 Task: Open Card Revenue Management Review in Board Brand Strategy to Workspace Business Development and add a team member Softage.1@softage.net, a label Purple, a checklist Mindfulness, an attachment from your computer, a color Purple and finally, add a card description 'Research and develop new product features' and a comment 'We should approach this task with a sense of curiosity and a willingness to learn from others, seeking out new perspectives and insights.'. Add a start date 'Jan 05, 1900' with a due date 'Jan 12, 1900'
Action: Mouse moved to (63, 239)
Screenshot: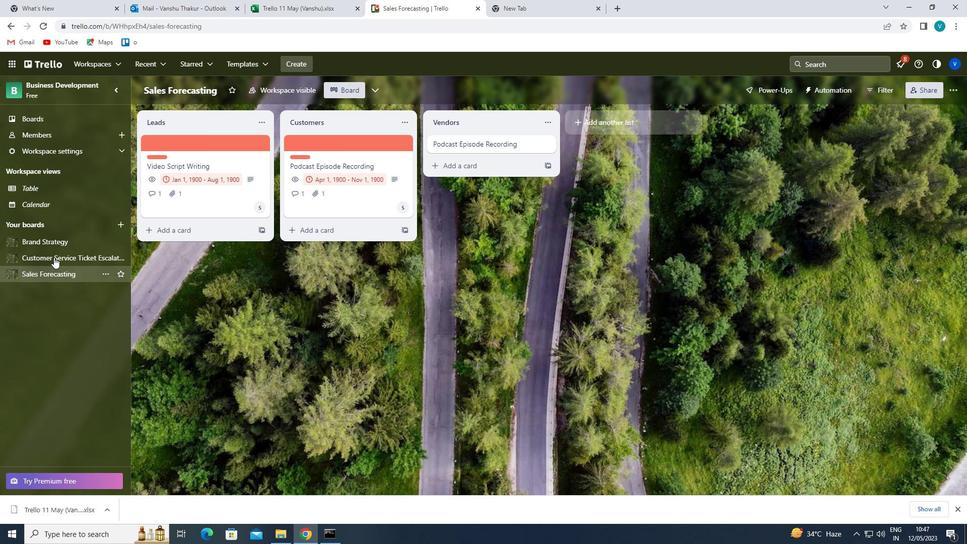 
Action: Mouse pressed left at (63, 239)
Screenshot: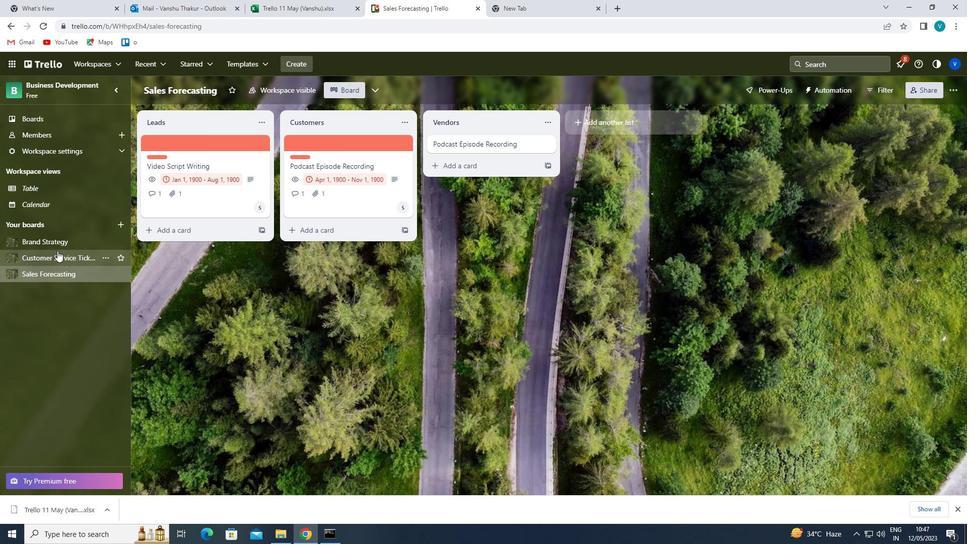 
Action: Mouse moved to (361, 142)
Screenshot: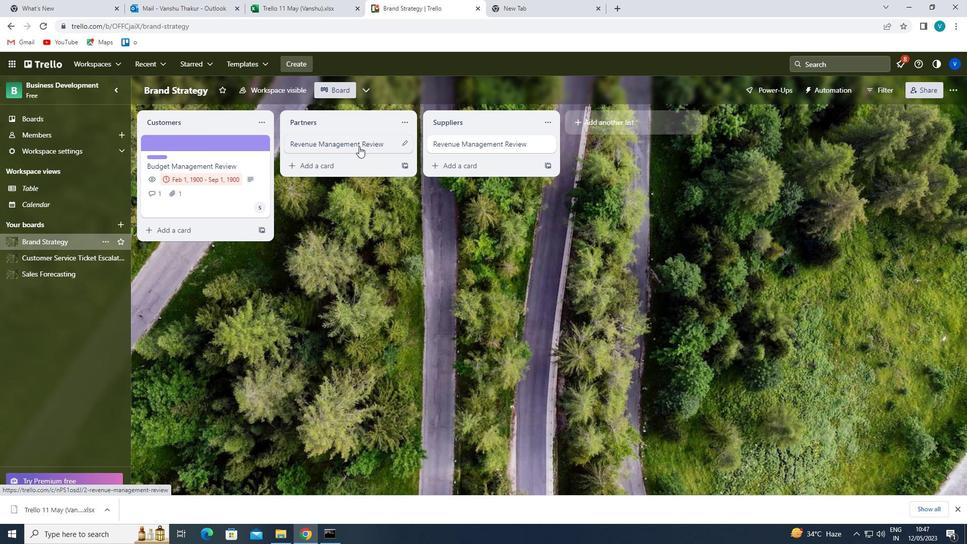 
Action: Mouse pressed left at (361, 142)
Screenshot: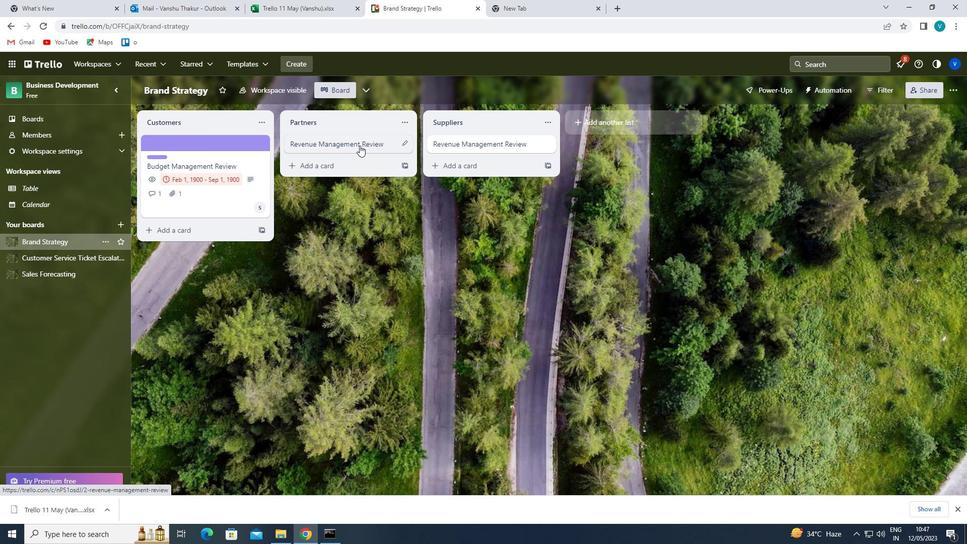 
Action: Mouse moved to (647, 177)
Screenshot: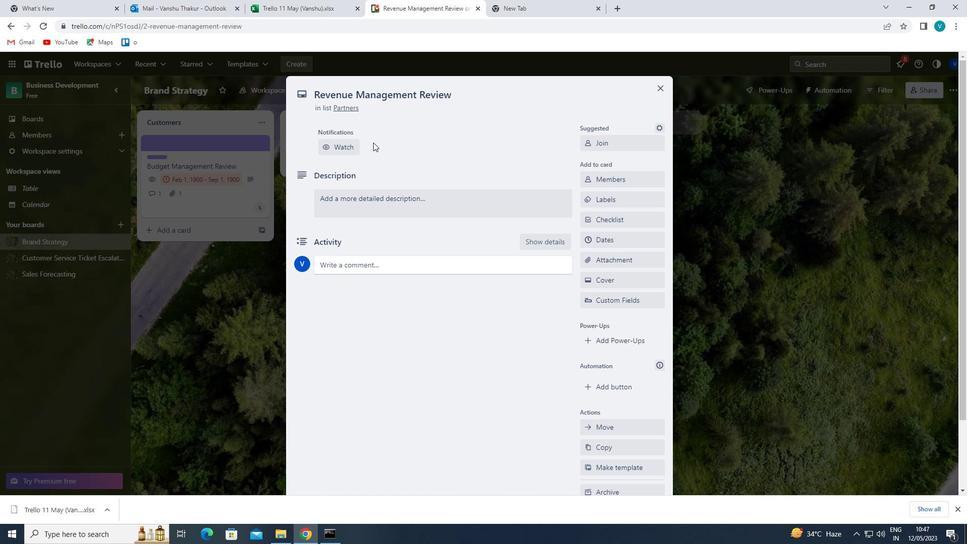
Action: Mouse pressed left at (647, 177)
Screenshot: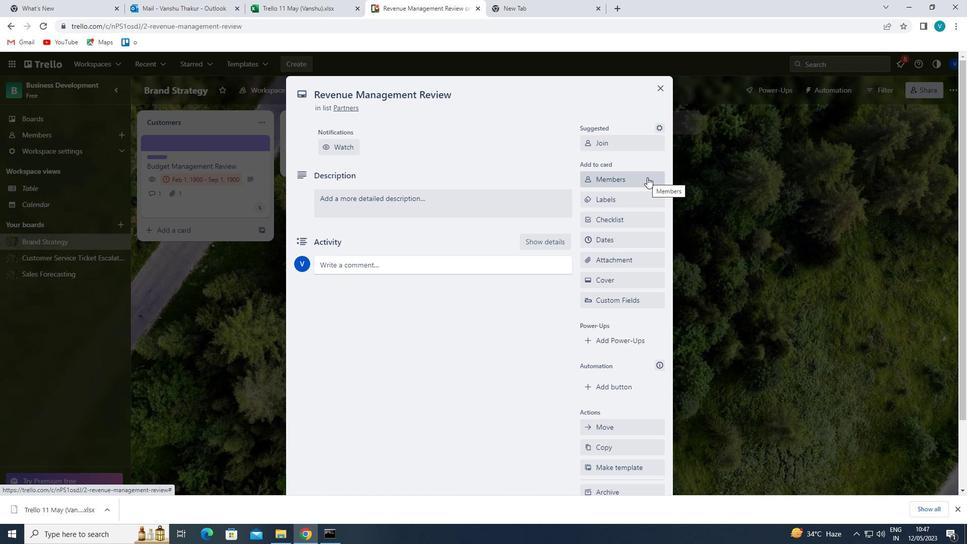 
Action: Key pressed <Key.shift>S
Screenshot: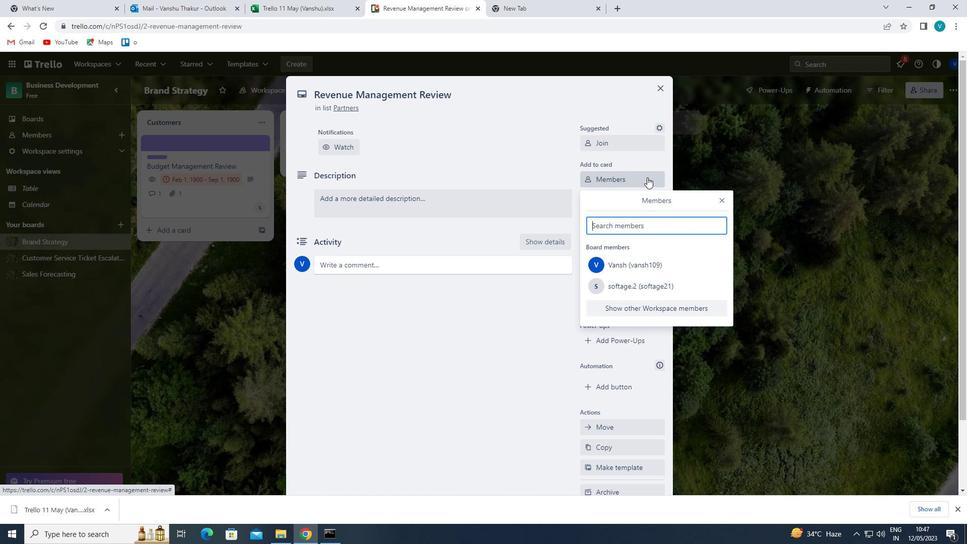 
Action: Mouse moved to (683, 299)
Screenshot: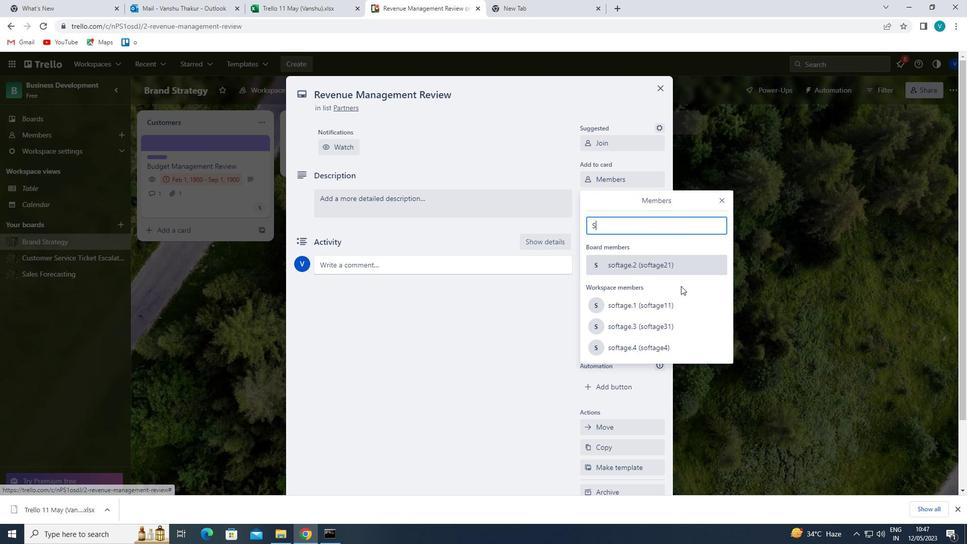 
Action: Mouse pressed left at (683, 299)
Screenshot: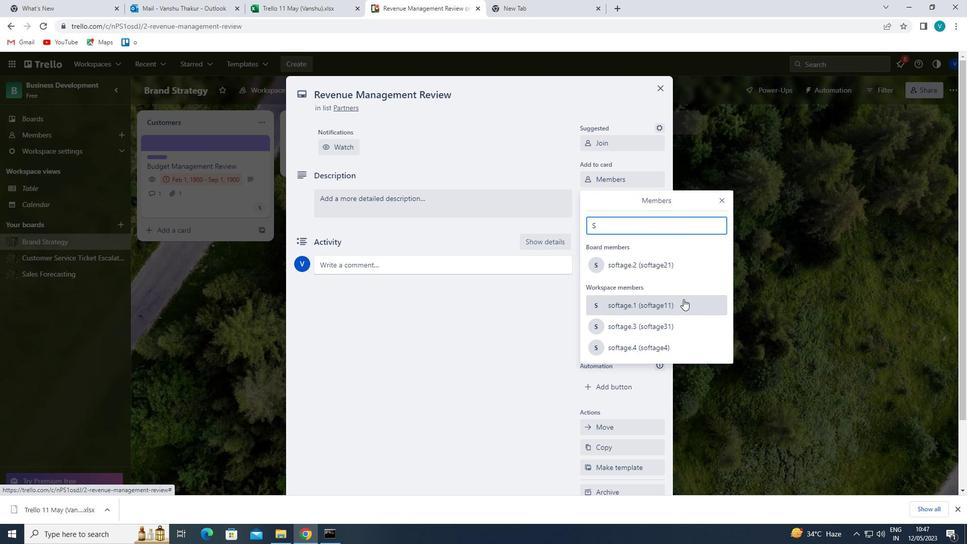 
Action: Mouse moved to (722, 198)
Screenshot: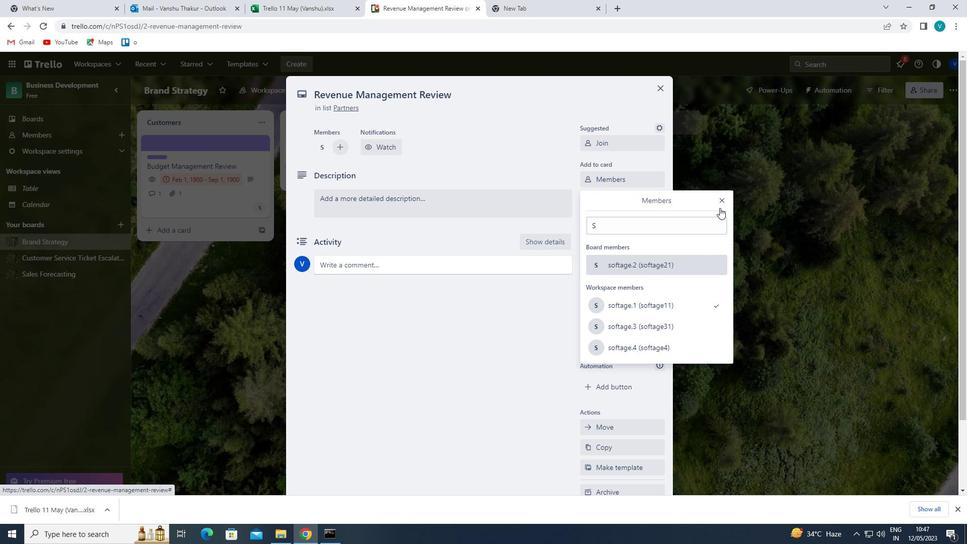 
Action: Mouse pressed left at (722, 198)
Screenshot: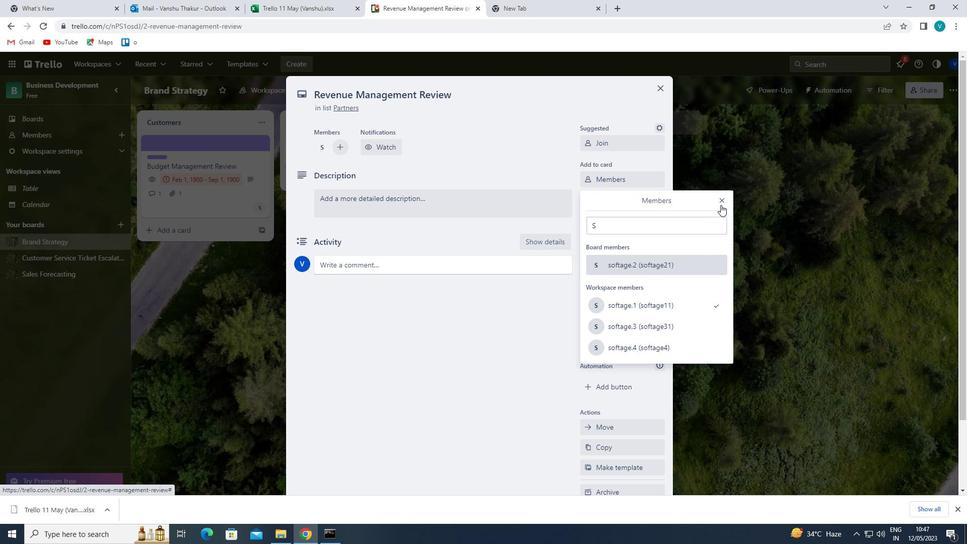 
Action: Mouse moved to (628, 196)
Screenshot: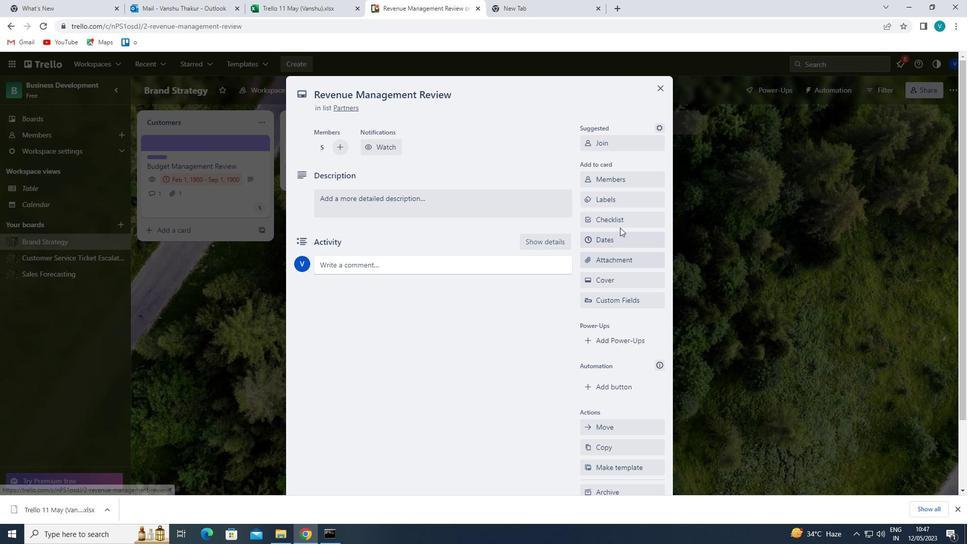 
Action: Mouse pressed left at (628, 196)
Screenshot: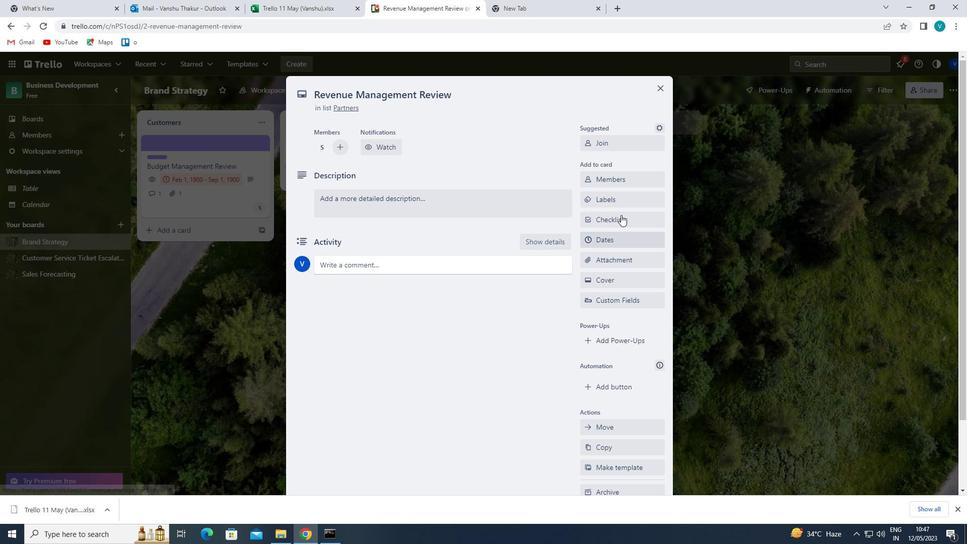 
Action: Mouse moved to (648, 350)
Screenshot: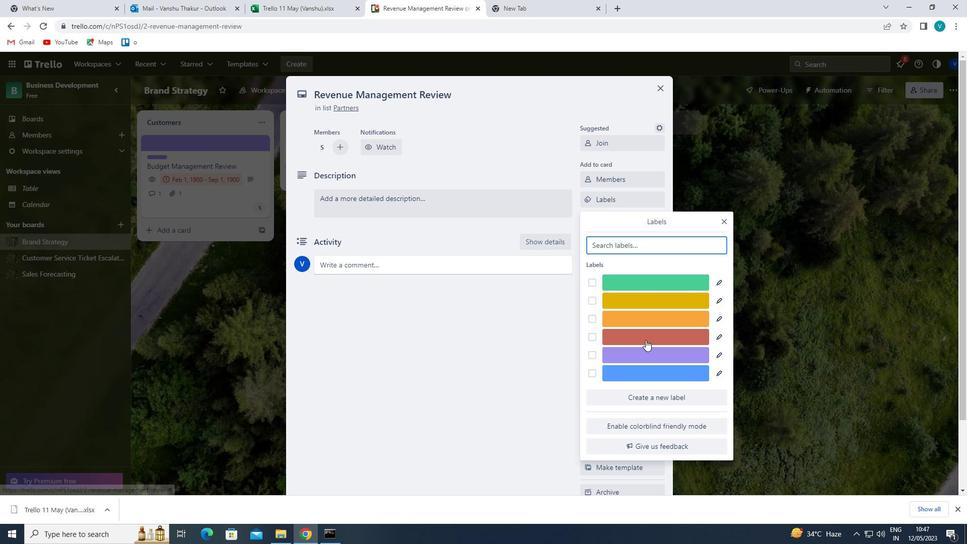 
Action: Mouse pressed left at (648, 350)
Screenshot: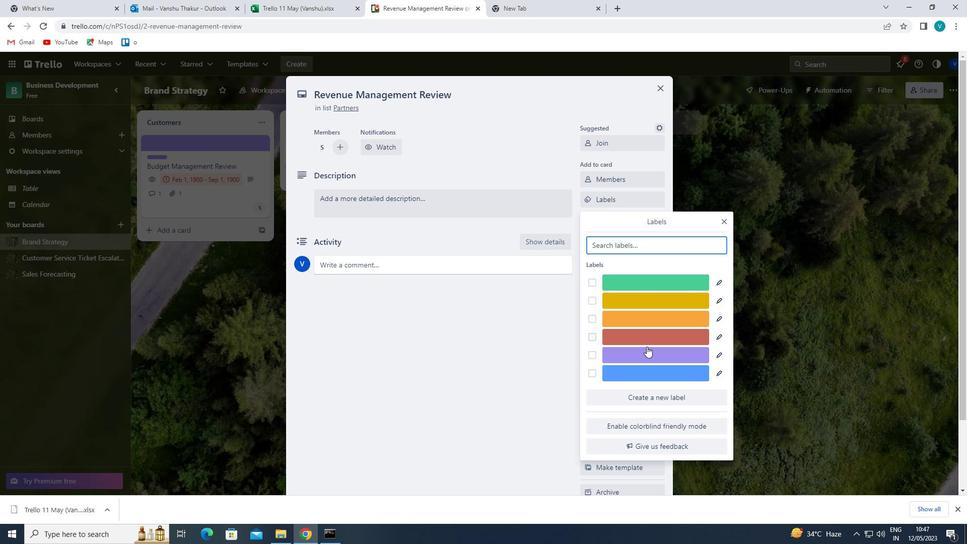 
Action: Mouse moved to (725, 222)
Screenshot: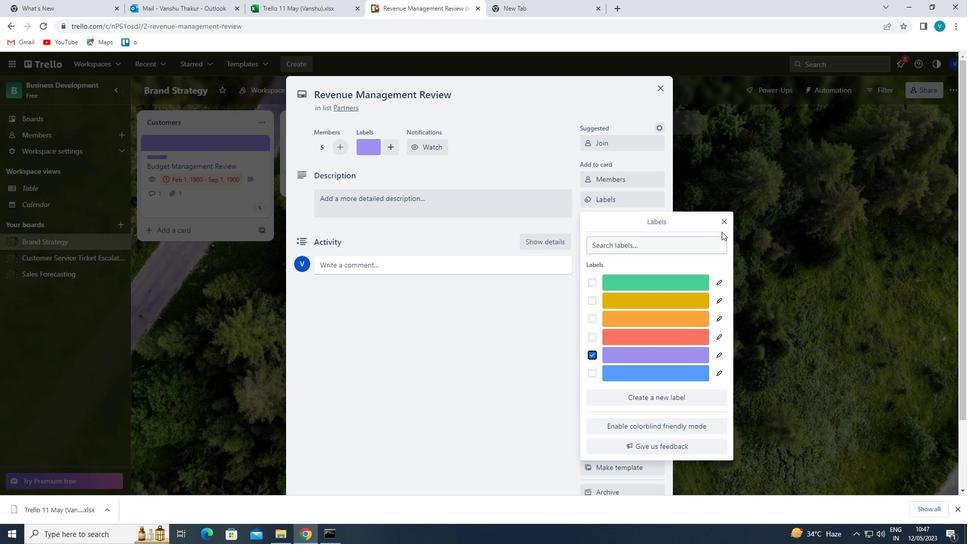 
Action: Mouse pressed left at (725, 222)
Screenshot: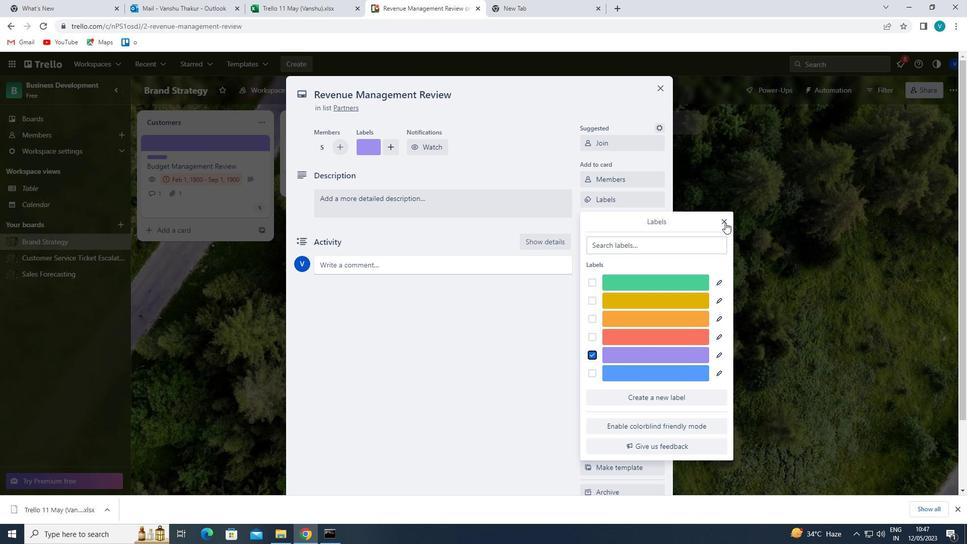 
Action: Mouse moved to (613, 209)
Screenshot: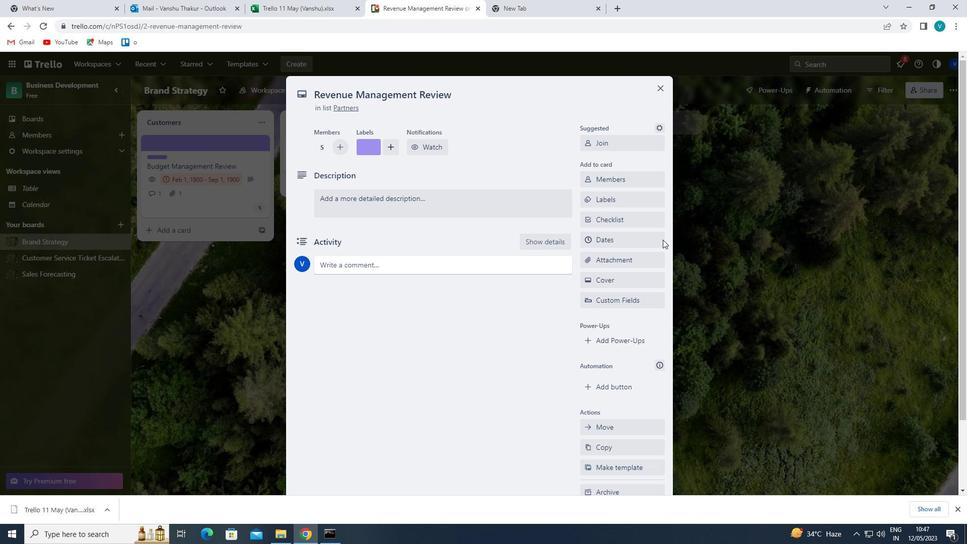 
Action: Mouse pressed left at (613, 209)
Screenshot: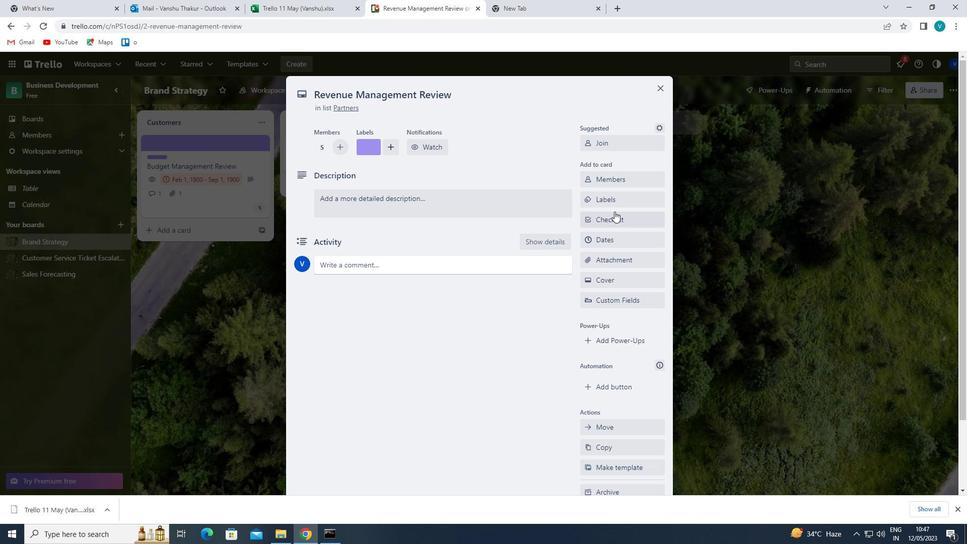 
Action: Mouse moved to (613, 213)
Screenshot: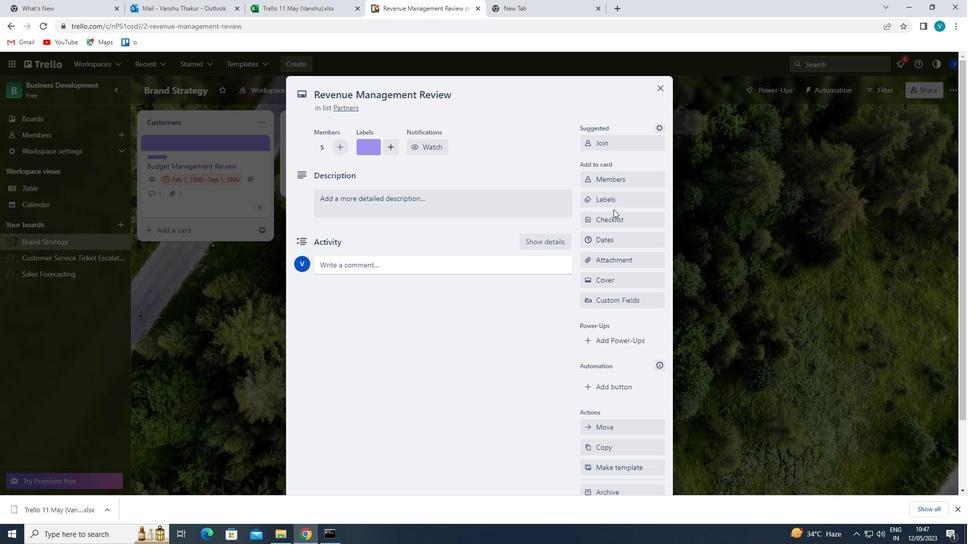 
Action: Mouse pressed left at (613, 213)
Screenshot: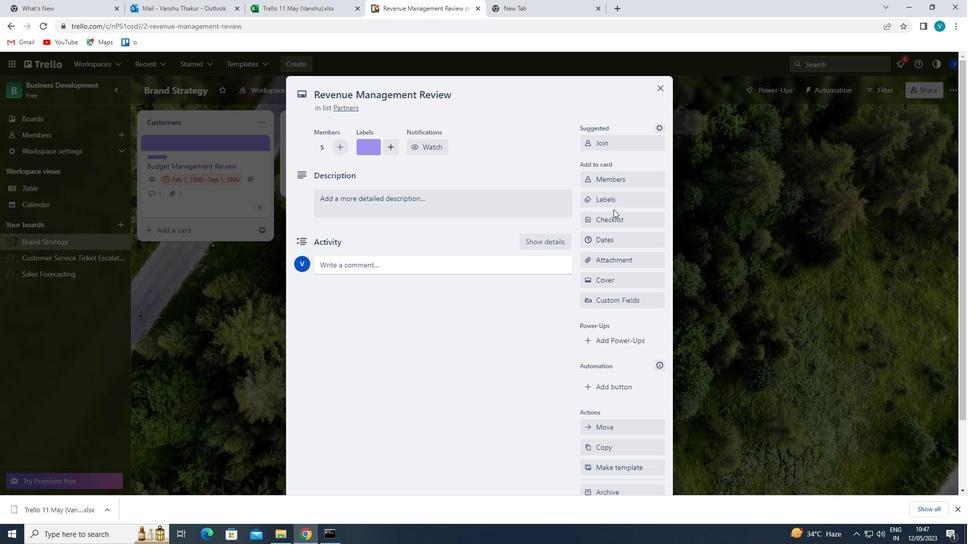 
Action: Key pressed <Key.shift>MINDFU
Screenshot: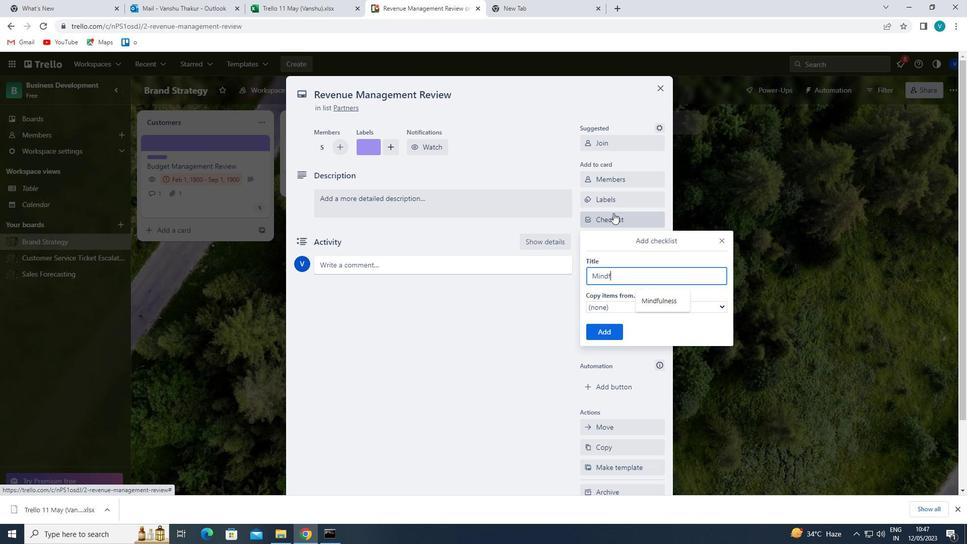 
Action: Mouse moved to (649, 300)
Screenshot: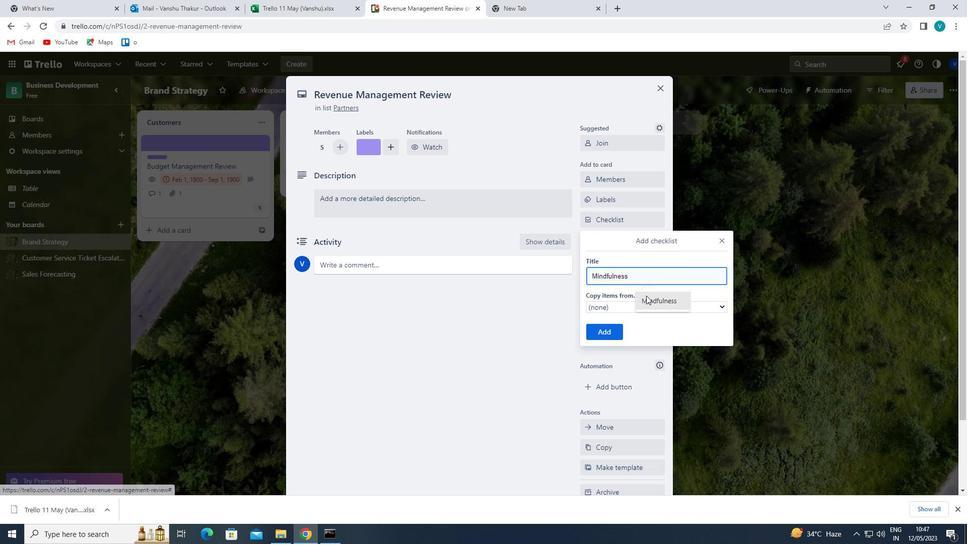 
Action: Mouse pressed left at (649, 300)
Screenshot: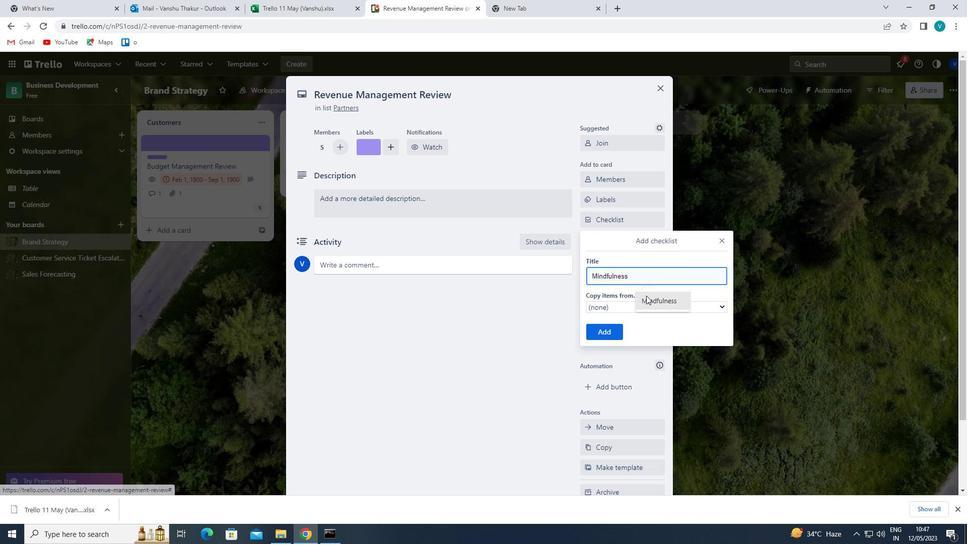 
Action: Mouse moved to (611, 328)
Screenshot: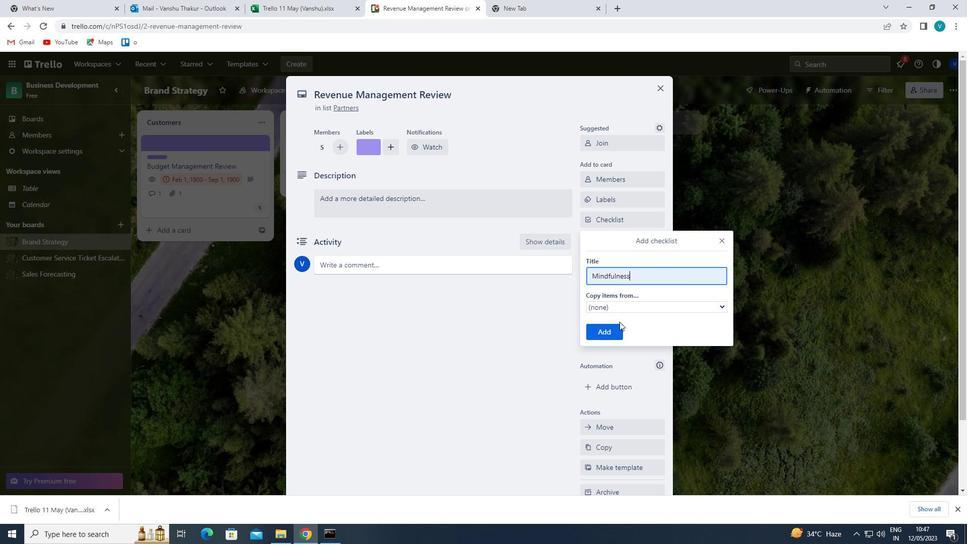 
Action: Mouse pressed left at (611, 328)
Screenshot: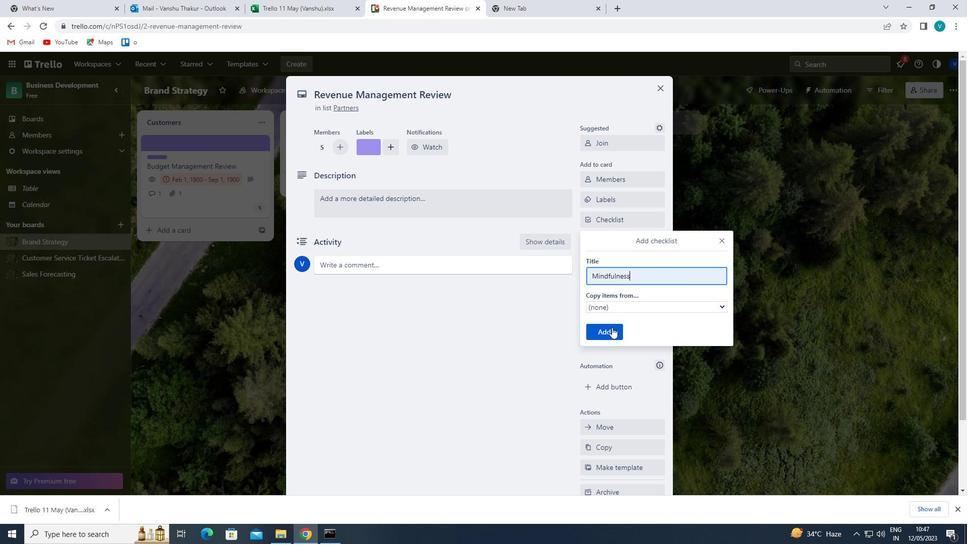 
Action: Mouse moved to (613, 252)
Screenshot: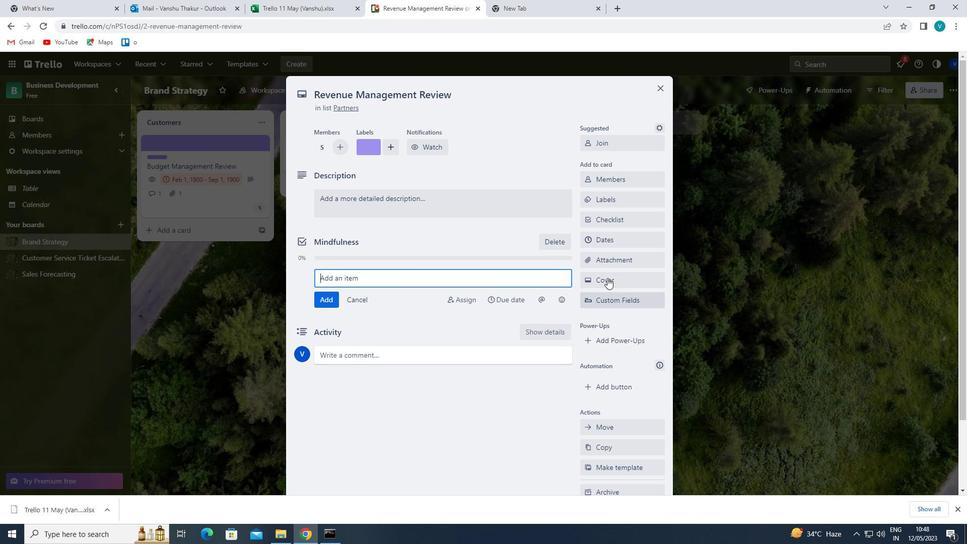 
Action: Mouse pressed left at (613, 252)
Screenshot: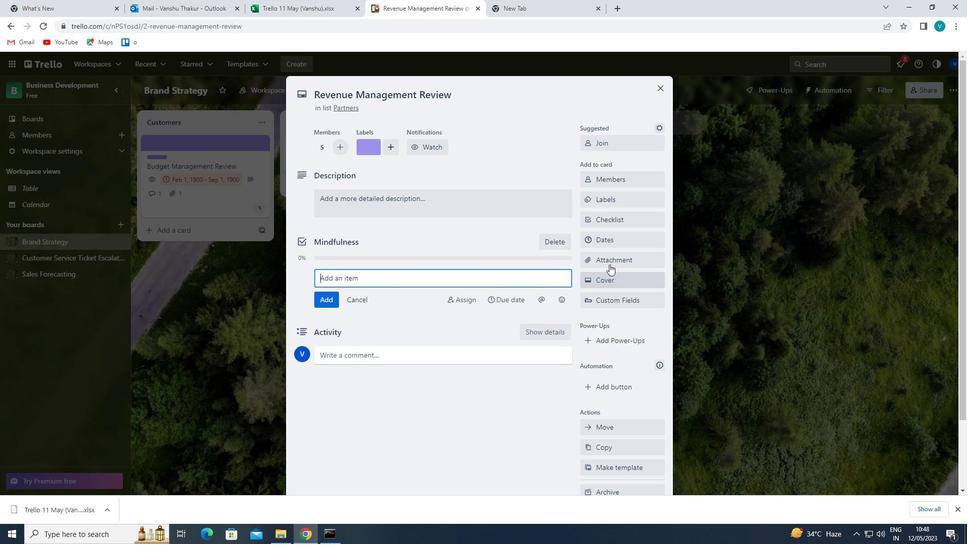 
Action: Mouse moved to (610, 298)
Screenshot: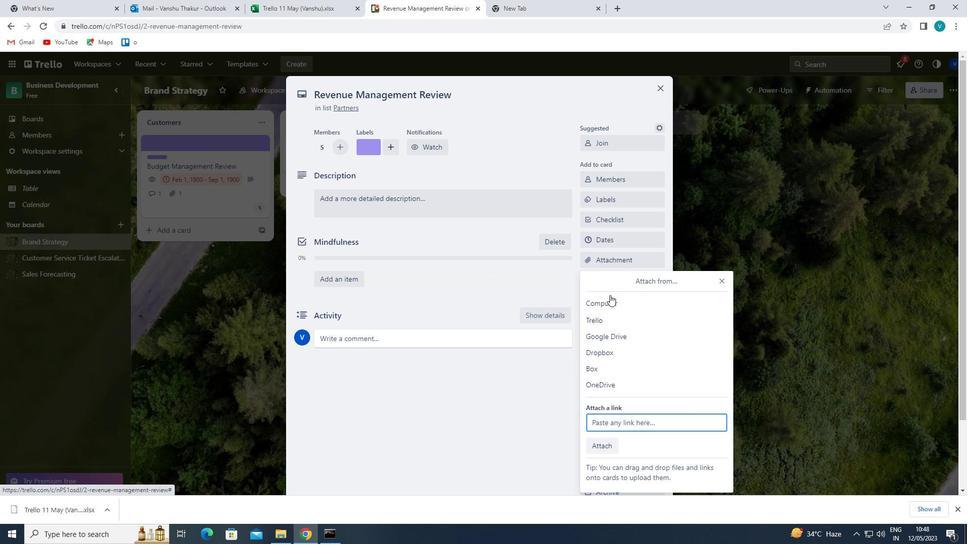 
Action: Mouse pressed left at (610, 298)
Screenshot: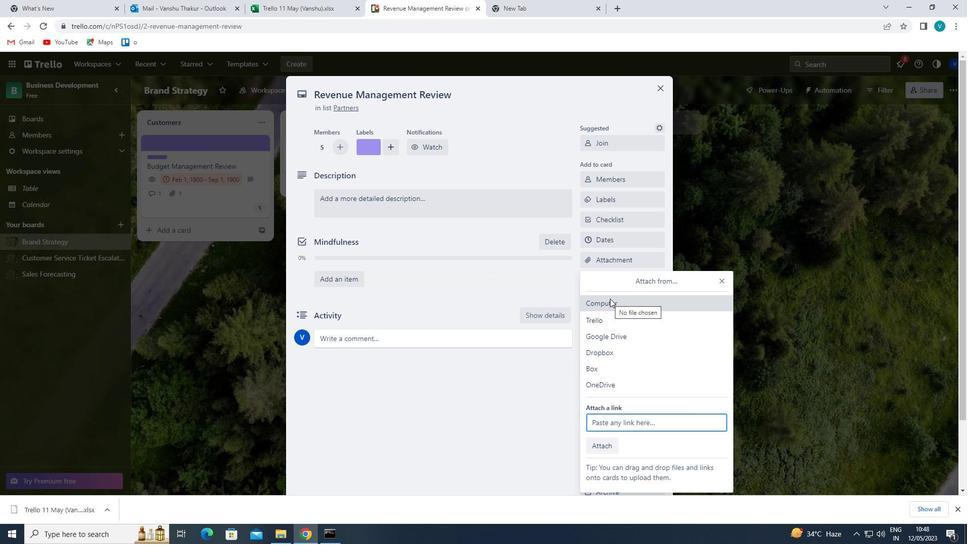 
Action: Mouse moved to (122, 171)
Screenshot: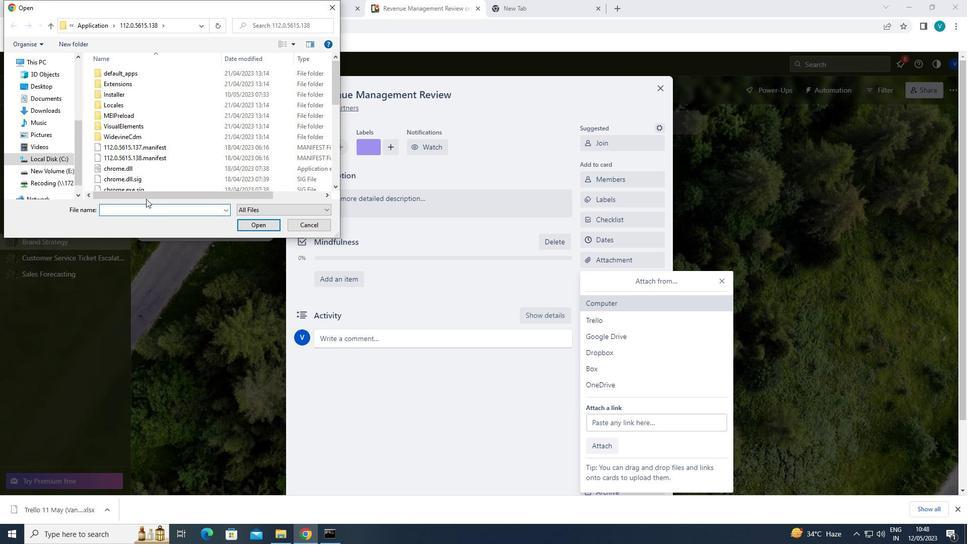 
Action: Mouse pressed left at (122, 171)
Screenshot: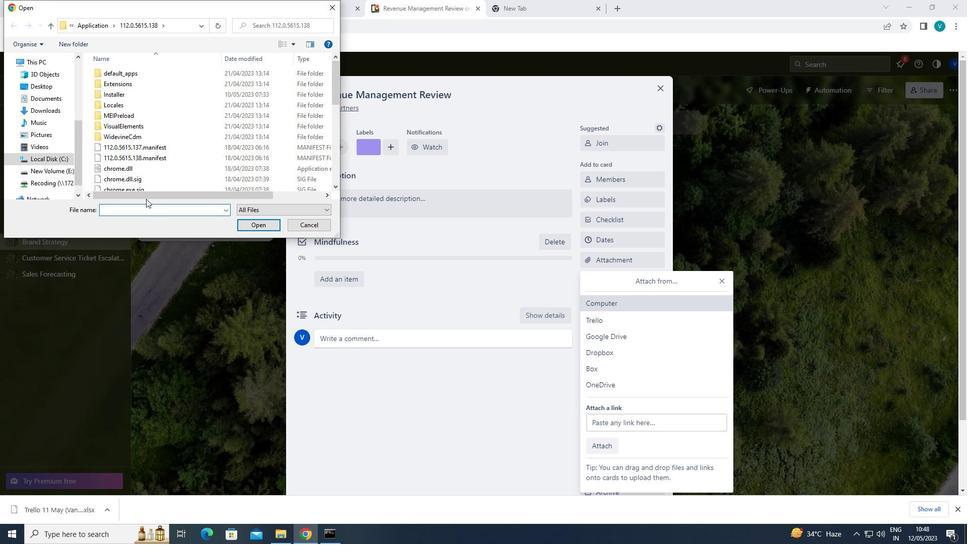 
Action: Mouse moved to (245, 225)
Screenshot: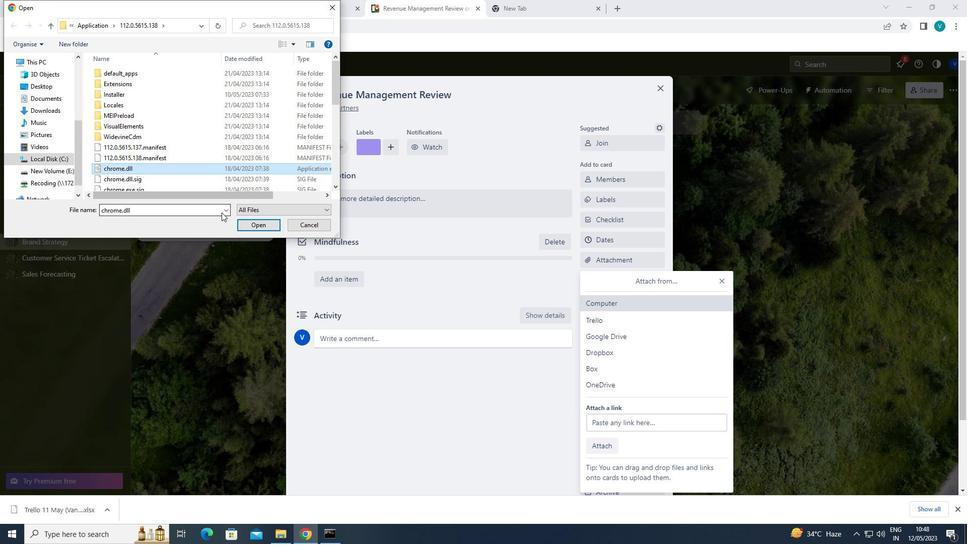 
Action: Mouse pressed left at (245, 225)
Screenshot: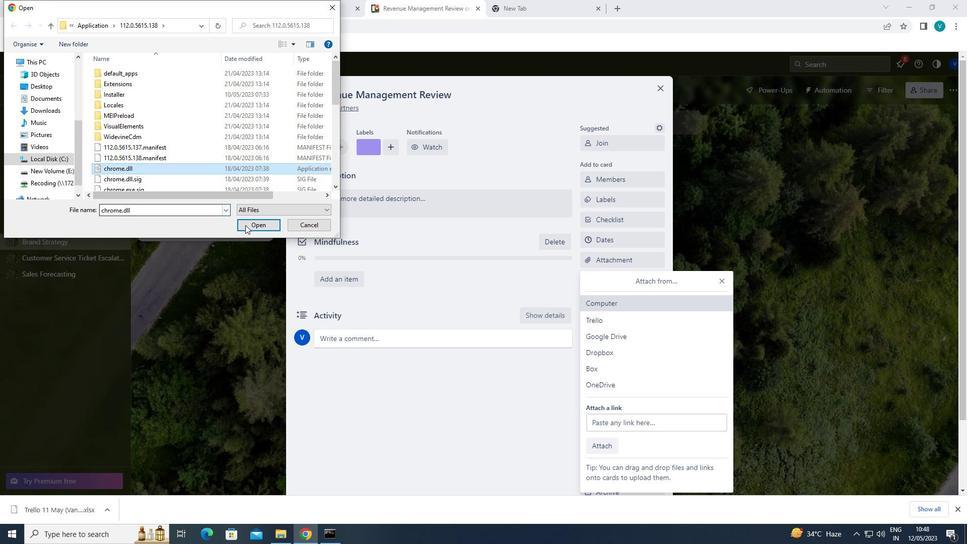
Action: Mouse moved to (719, 208)
Screenshot: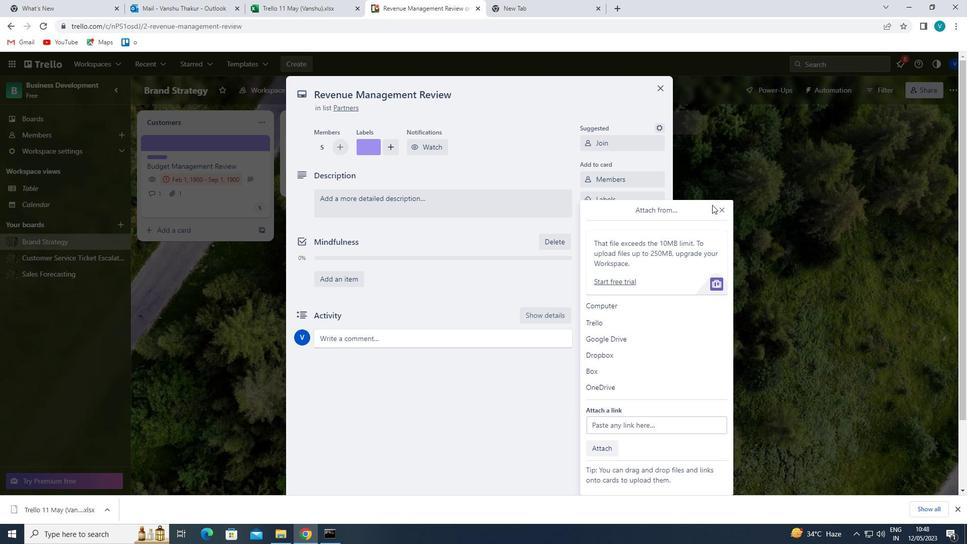 
Action: Mouse pressed left at (719, 208)
Screenshot: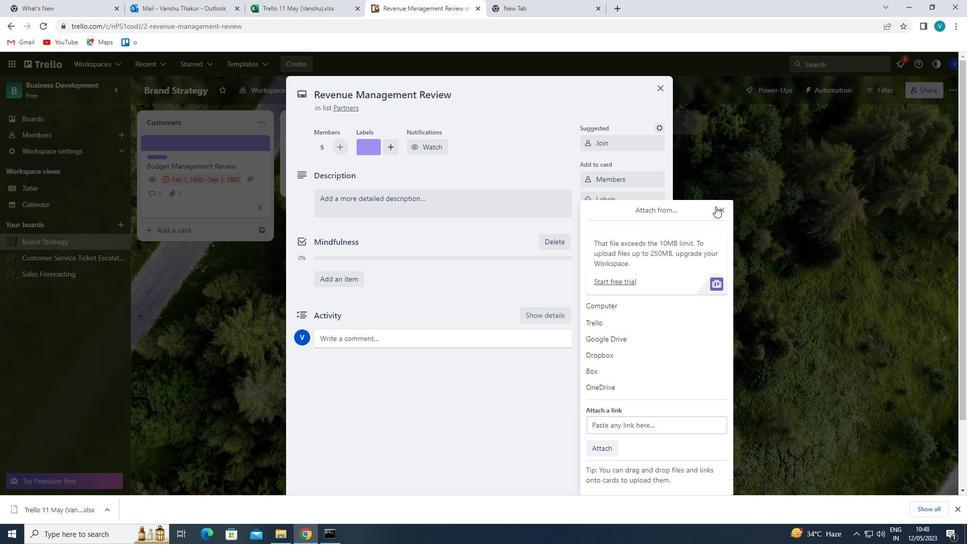 
Action: Mouse moved to (622, 282)
Screenshot: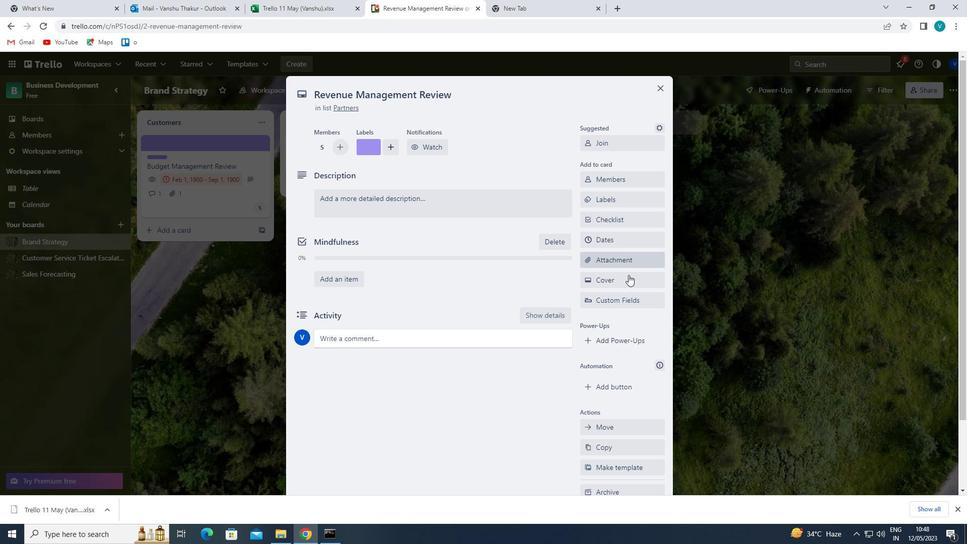 
Action: Mouse pressed left at (622, 282)
Screenshot: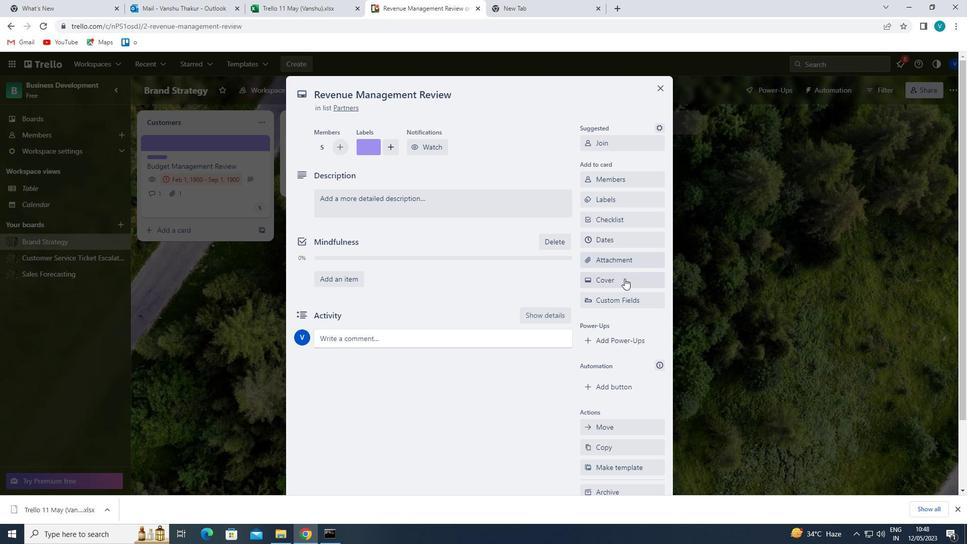 
Action: Mouse moved to (707, 291)
Screenshot: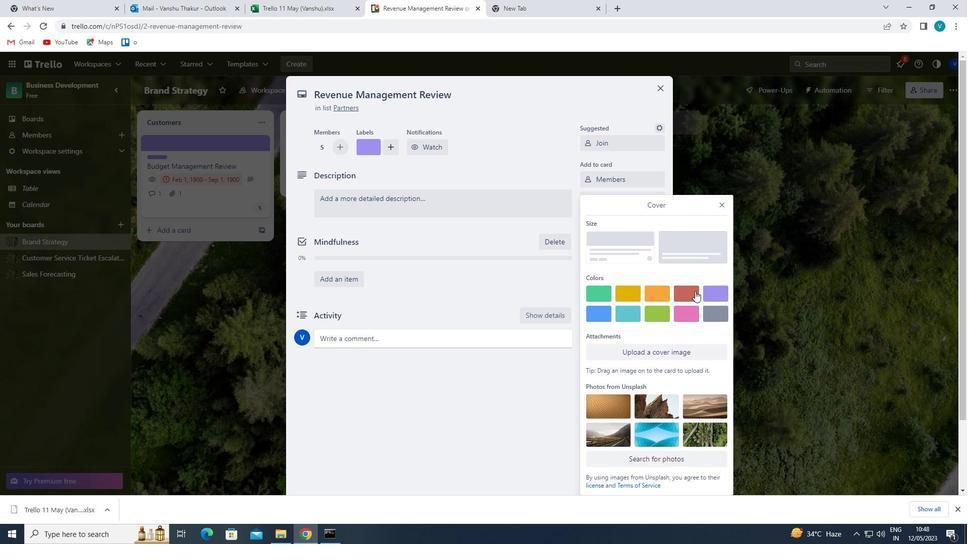 
Action: Mouse pressed left at (707, 291)
Screenshot: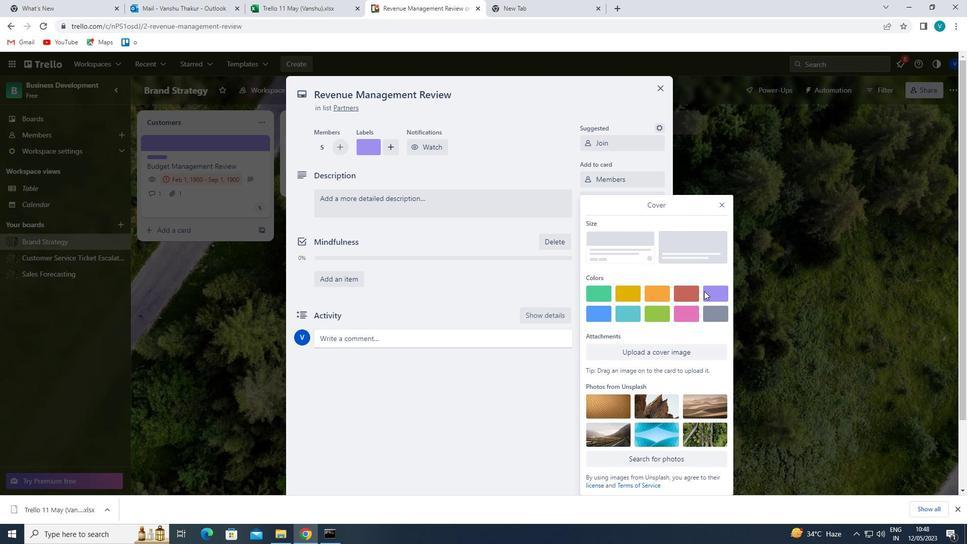 
Action: Mouse moved to (723, 183)
Screenshot: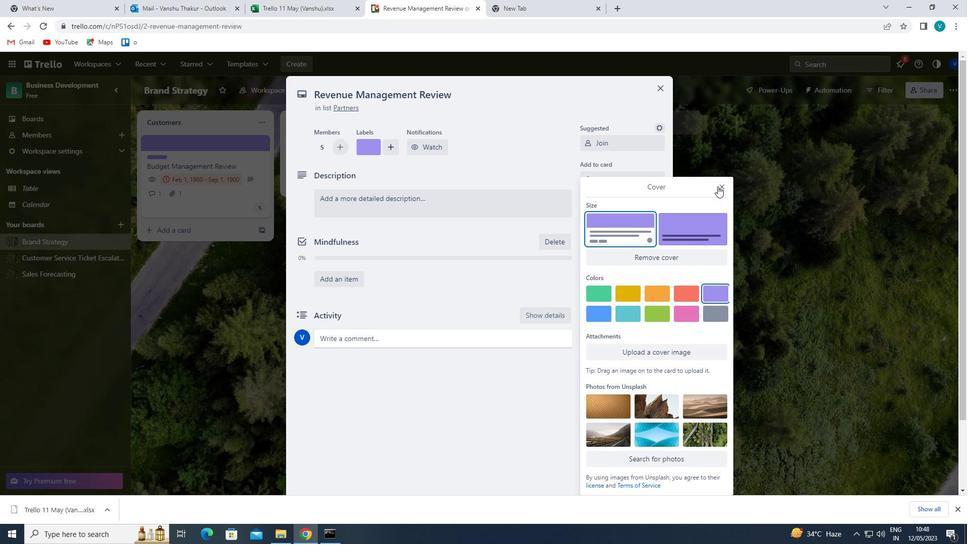 
Action: Mouse pressed left at (723, 183)
Screenshot: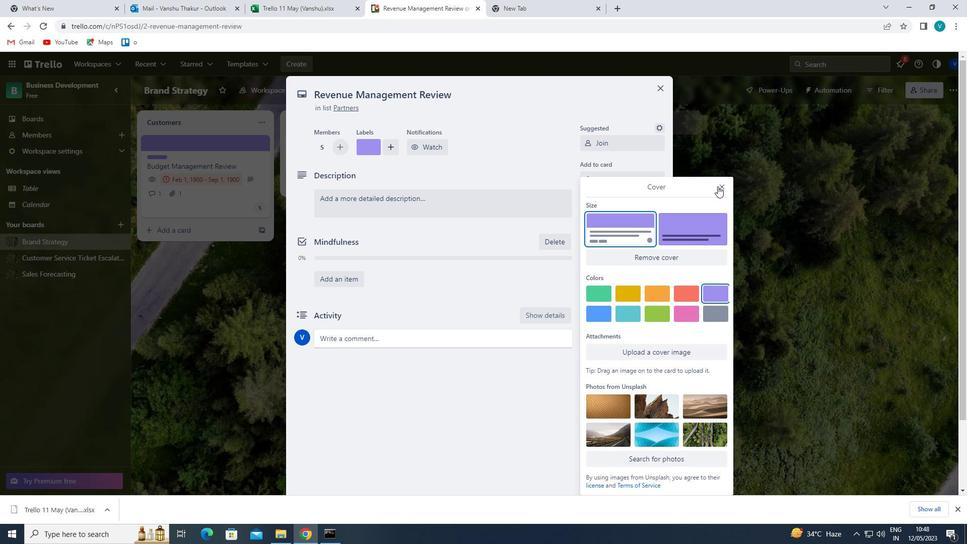 
Action: Mouse moved to (438, 247)
Screenshot: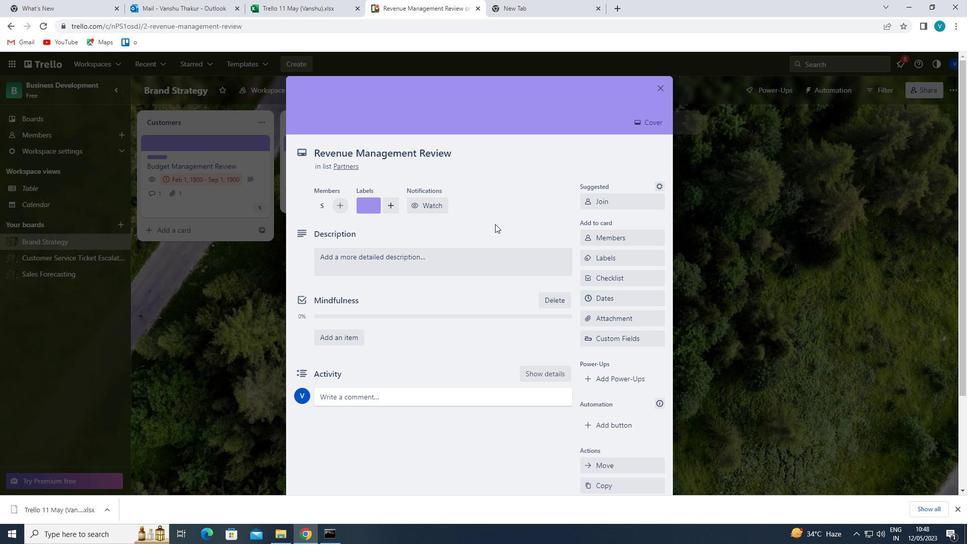 
Action: Mouse pressed left at (438, 247)
Screenshot: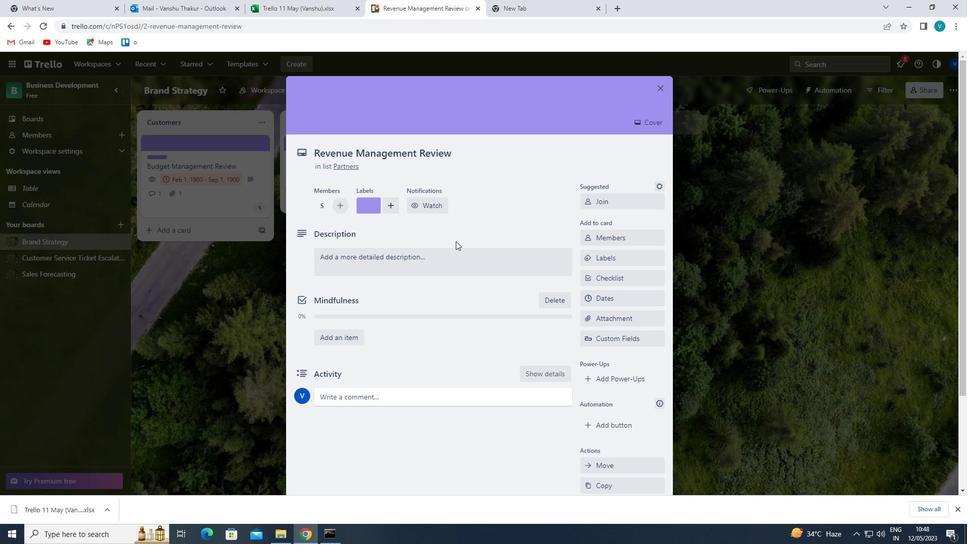 
Action: Key pressed '<Key.shift>RESEARCH<Key.space>AND<Key.space>DEVELOP<Key.space>NEW<Key.space>PRODUCT<Key.space>FEATURES'
Screenshot: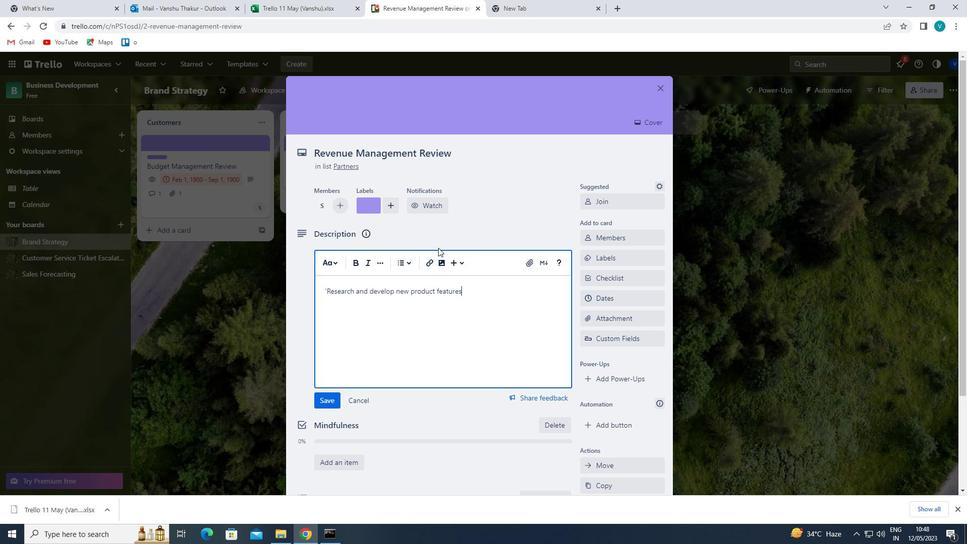 
Action: Mouse moved to (328, 398)
Screenshot: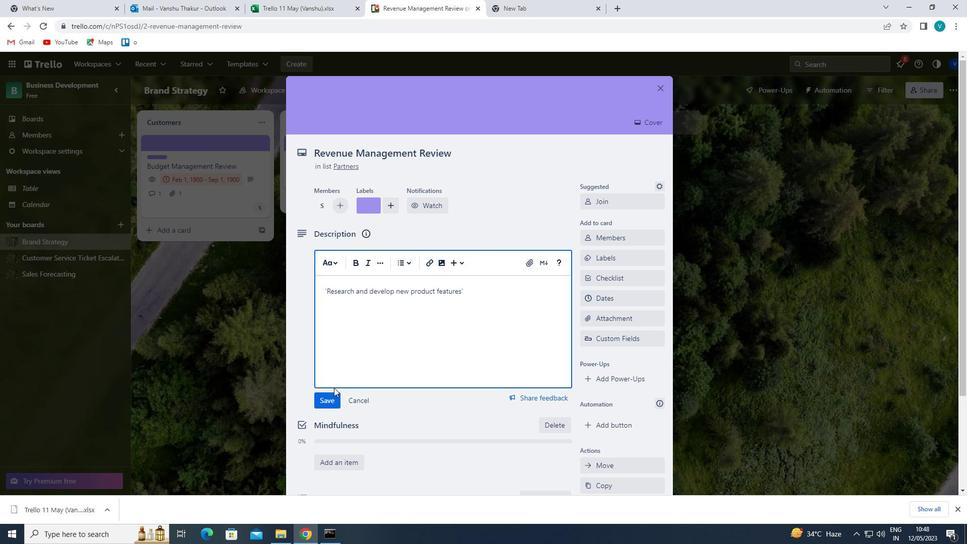 
Action: Mouse pressed left at (328, 398)
Screenshot: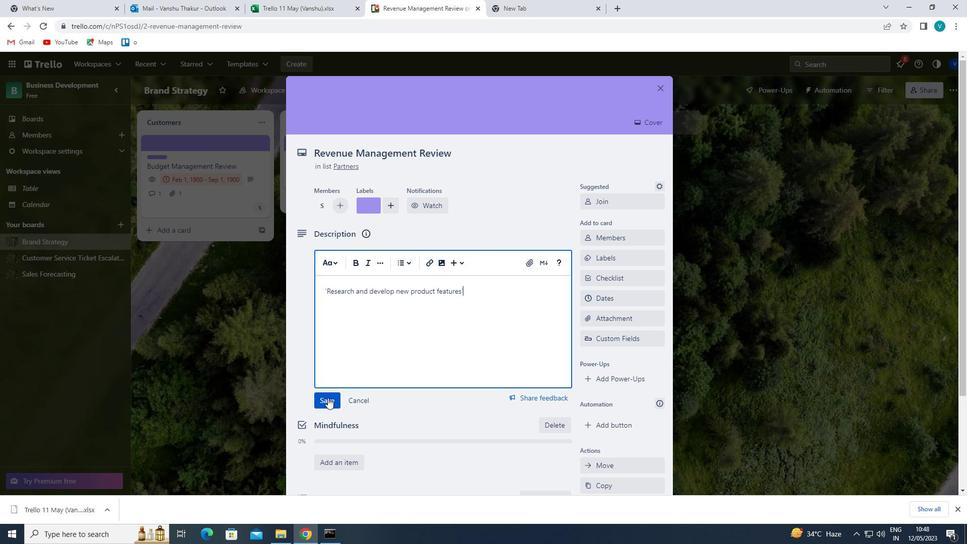 
Action: Mouse scrolled (328, 397) with delta (0, 0)
Screenshot: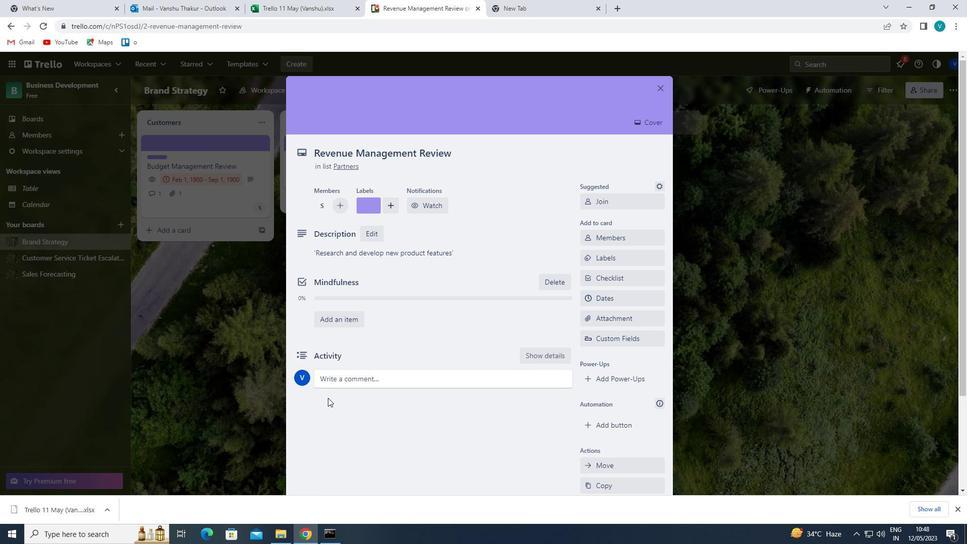 
Action: Mouse scrolled (328, 397) with delta (0, 0)
Screenshot: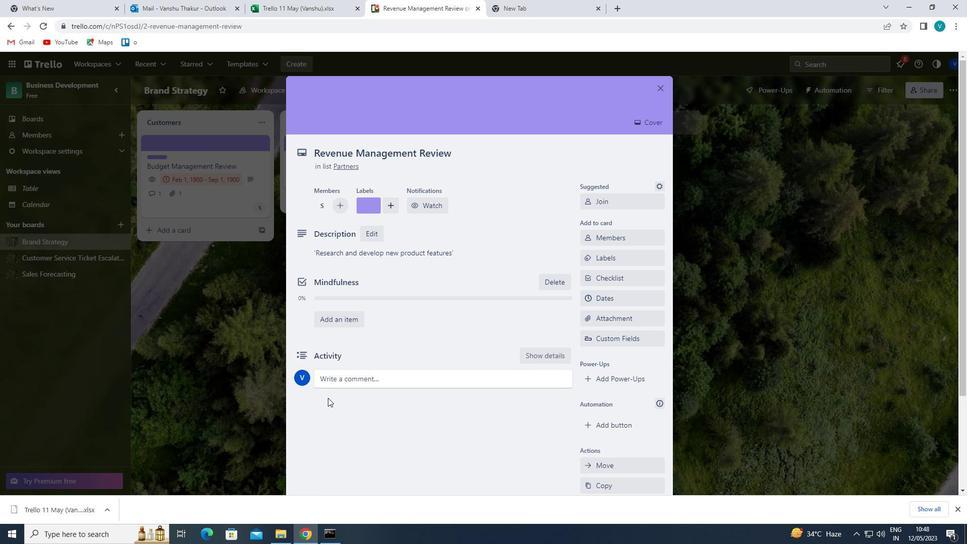 
Action: Mouse moved to (376, 283)
Screenshot: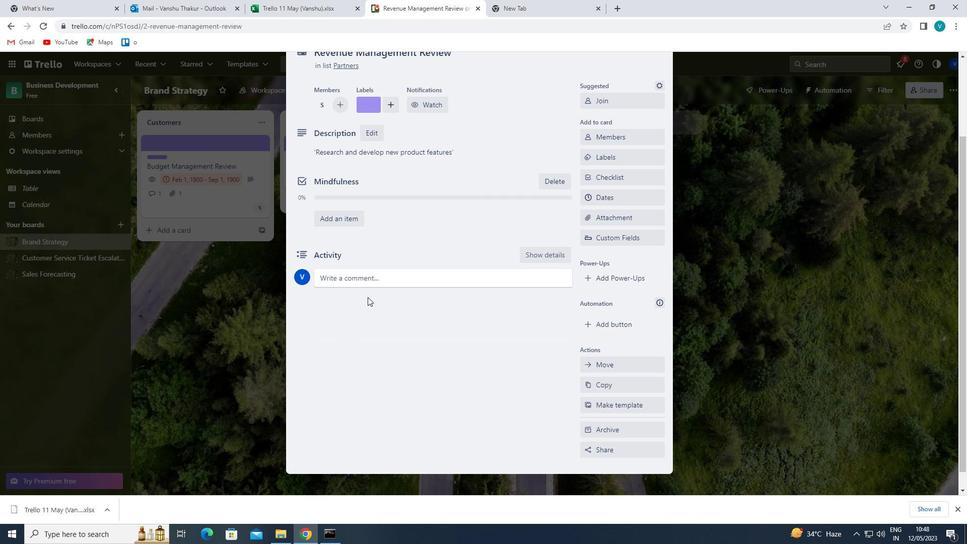 
Action: Mouse pressed left at (376, 283)
Screenshot: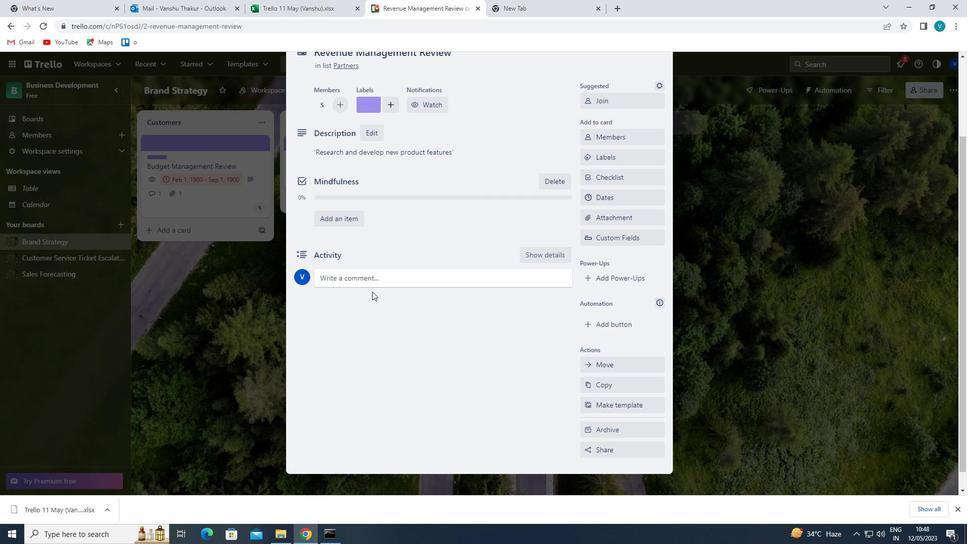 
Action: Key pressed '<Key.shift>WE<Key.space>SHOULD<Key.space>APPROACH<Key.space>THIS<Key.space>TASK<Key.space>WITH<Key.space>A<Key.space>SENSE<Key.space>OF<Key.space>CURIOSITY<Key.space>AND<Key.space>A<Key.space>WILLINGNESS<Key.space>TO<Key.space>LEARN<Key.space>FROM<Key.space>OTHERS,<Key.space>SEEKING<Key.space>OUT<Key.space>NEW<Key.space>PERSPECTIVES<Key.space>AND<Key.space>INSIGHTS.'
Screenshot: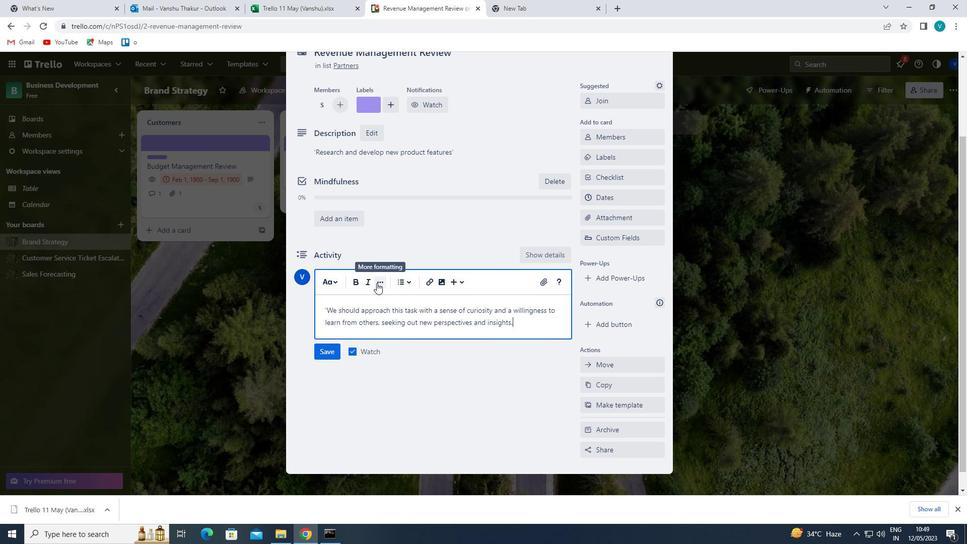 
Action: Mouse moved to (328, 350)
Screenshot: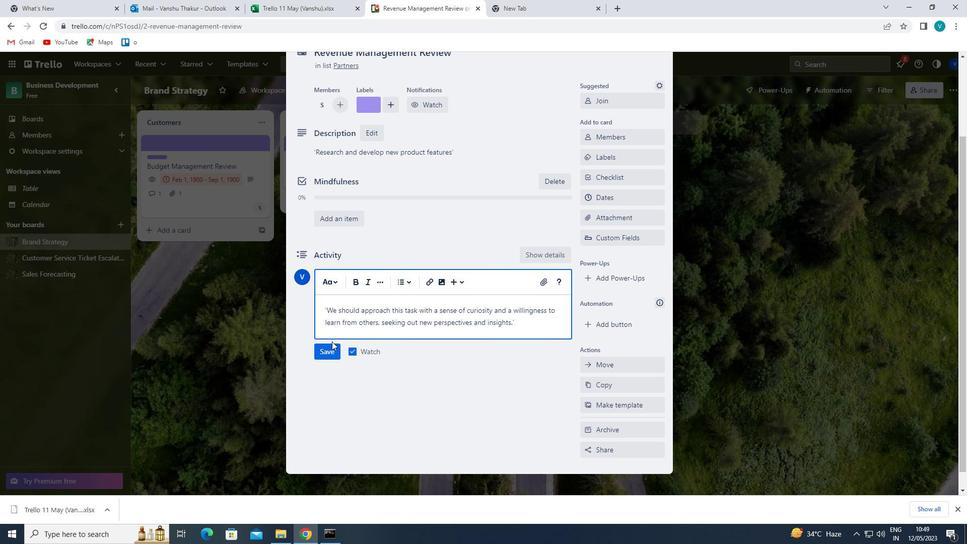 
Action: Mouse pressed left at (328, 350)
Screenshot: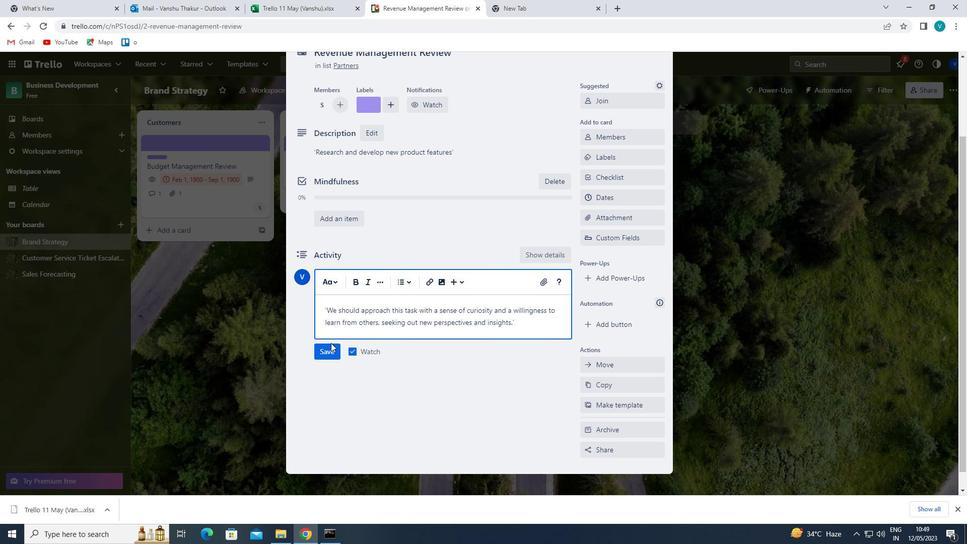 
Action: Mouse moved to (644, 207)
Screenshot: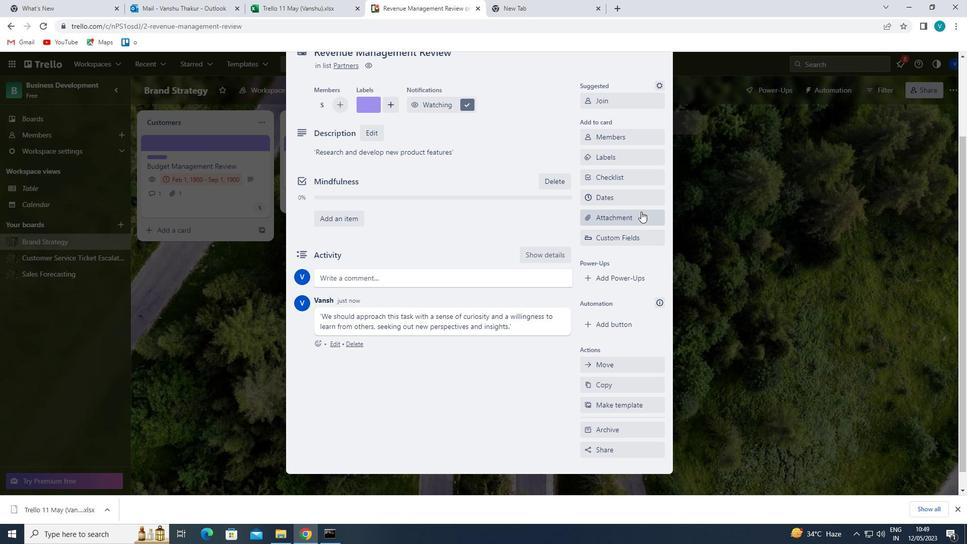 
Action: Mouse pressed left at (644, 207)
Screenshot: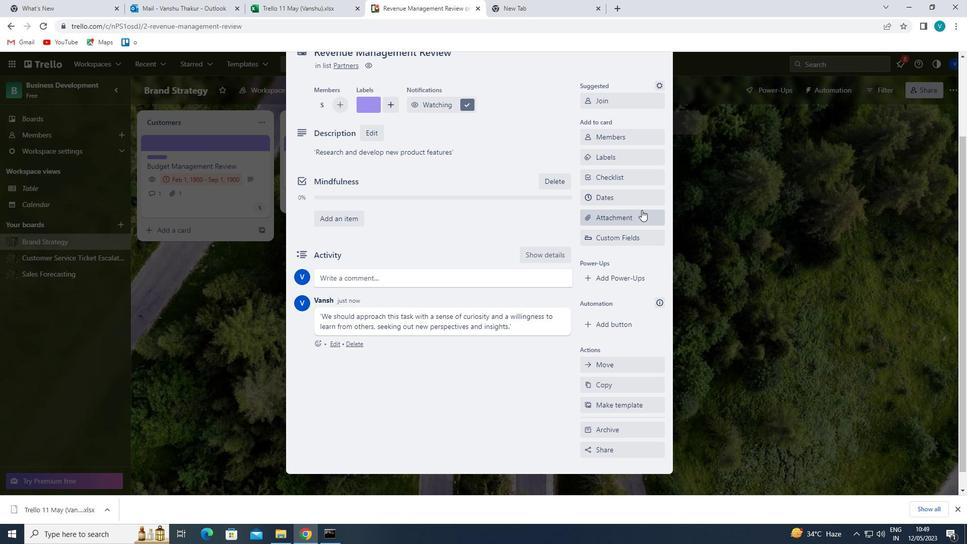 
Action: Mouse moved to (650, 201)
Screenshot: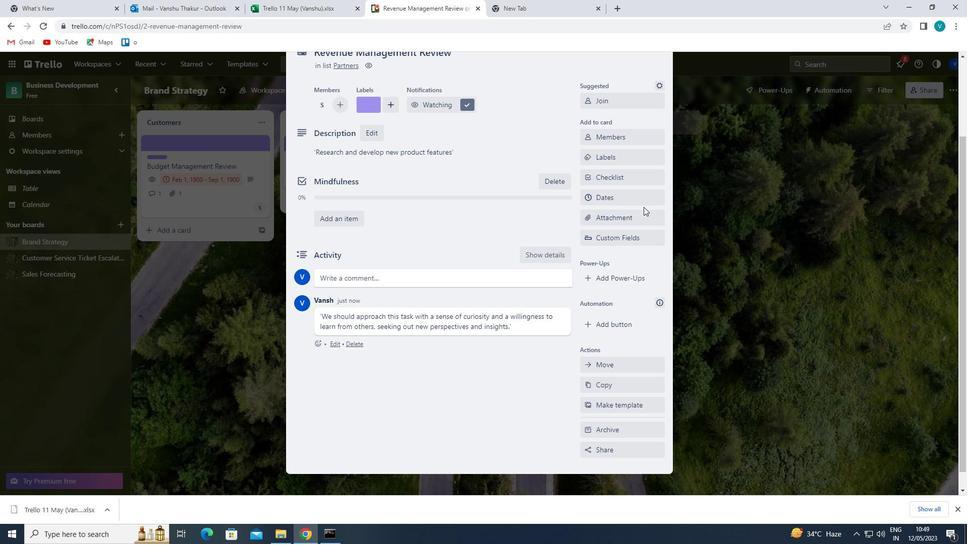 
Action: Mouse pressed left at (650, 201)
Screenshot: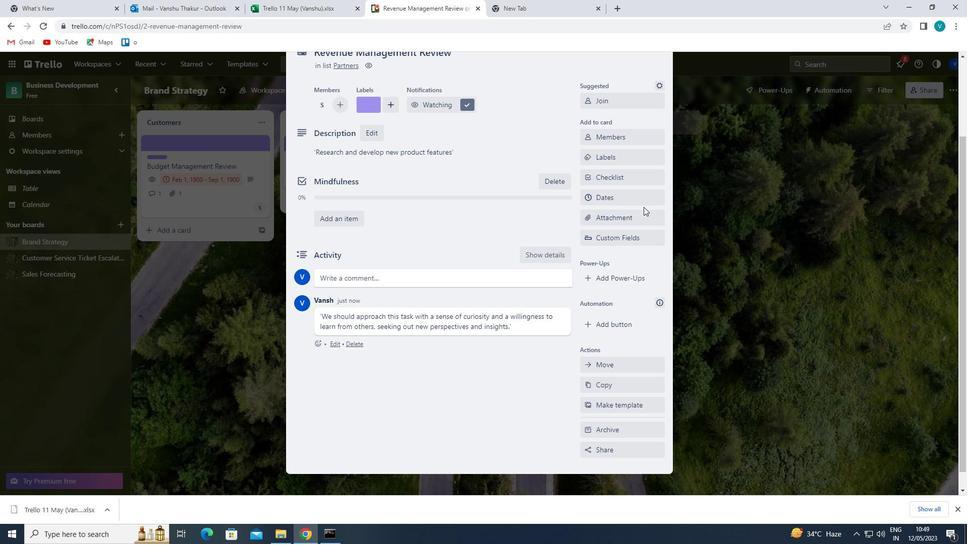 
Action: Mouse moved to (593, 275)
Screenshot: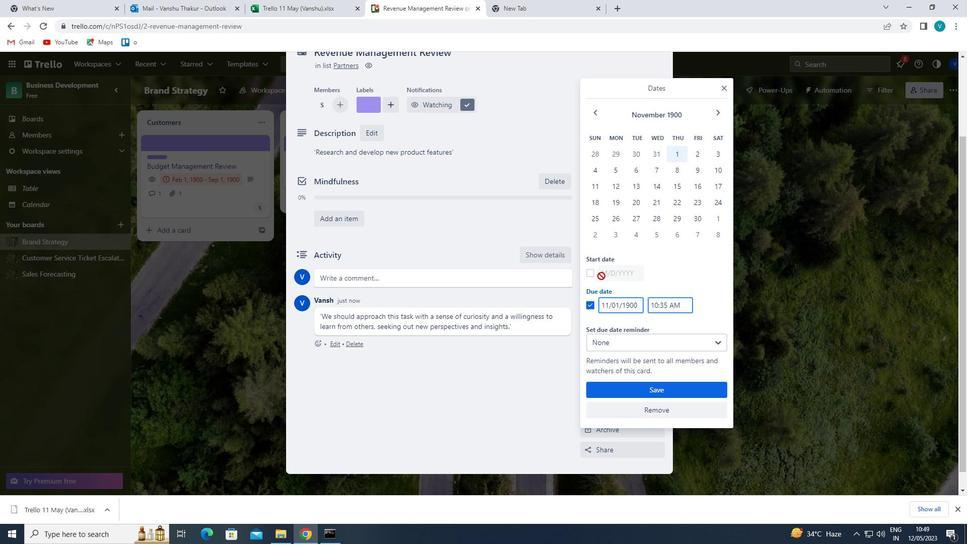 
Action: Mouse pressed left at (593, 275)
Screenshot: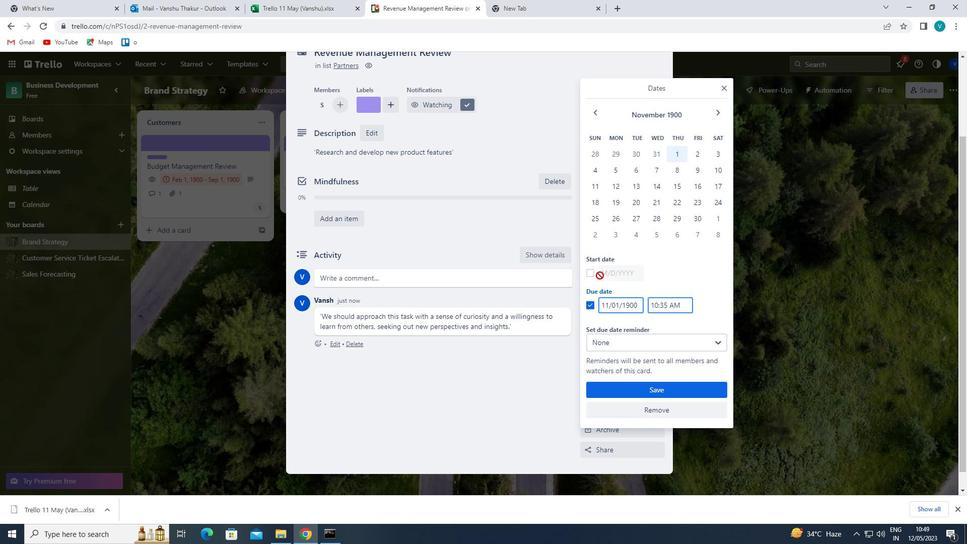 
Action: Mouse moved to (608, 273)
Screenshot: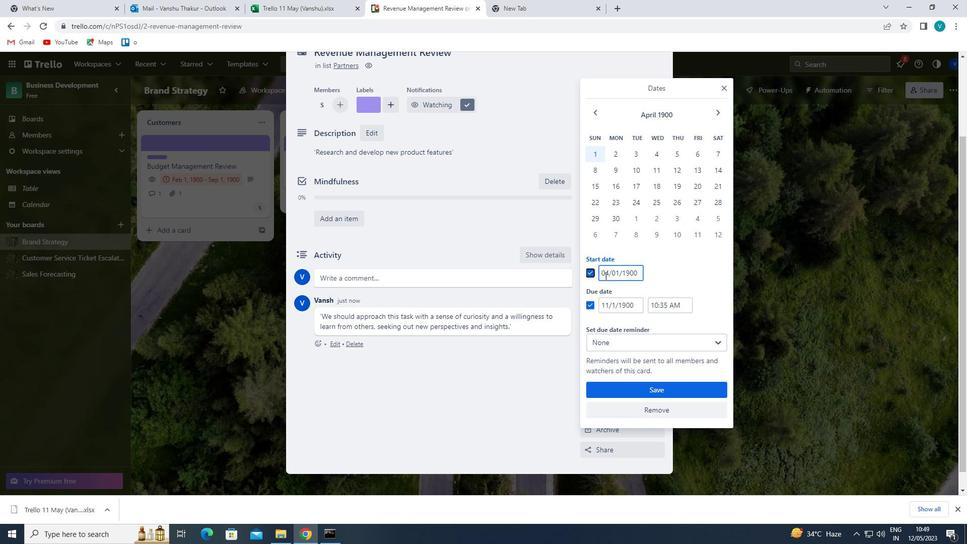 
Action: Mouse pressed left at (608, 273)
Screenshot: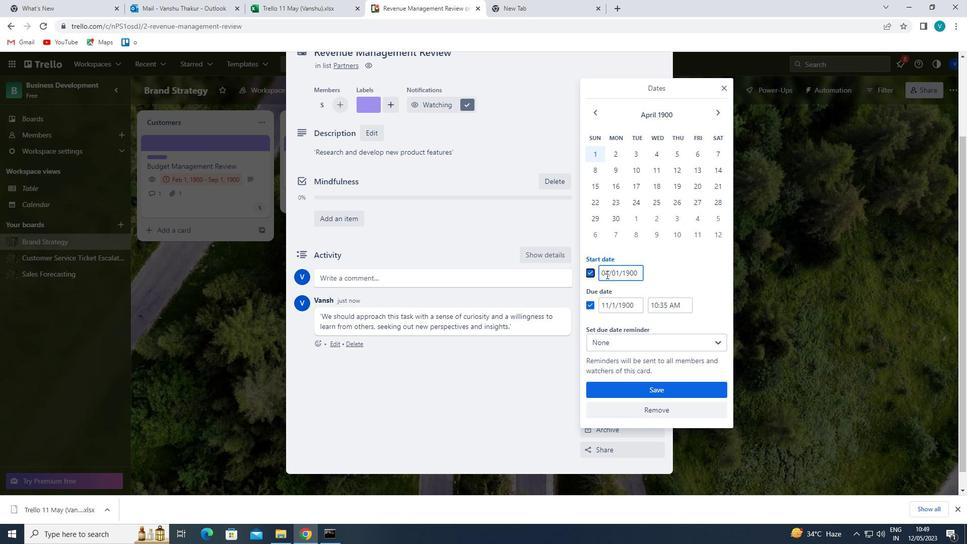 
Action: Mouse moved to (605, 272)
Screenshot: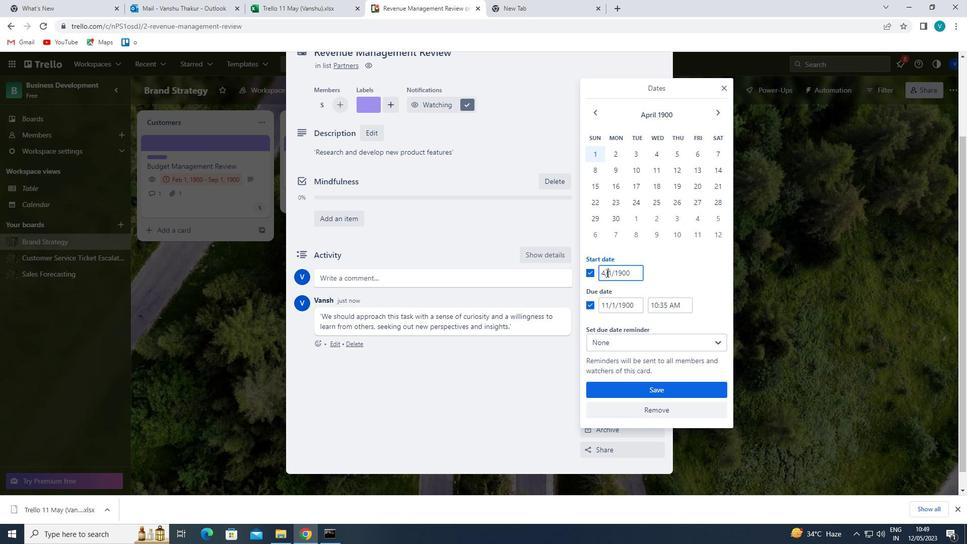 
Action: Mouse pressed left at (605, 272)
Screenshot: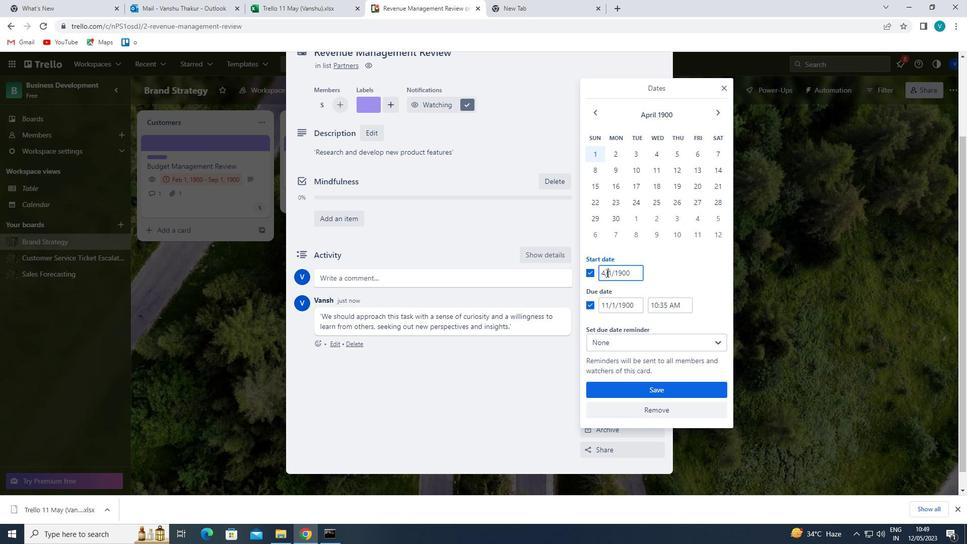 
Action: Key pressed <Key.backspace>5
Screenshot: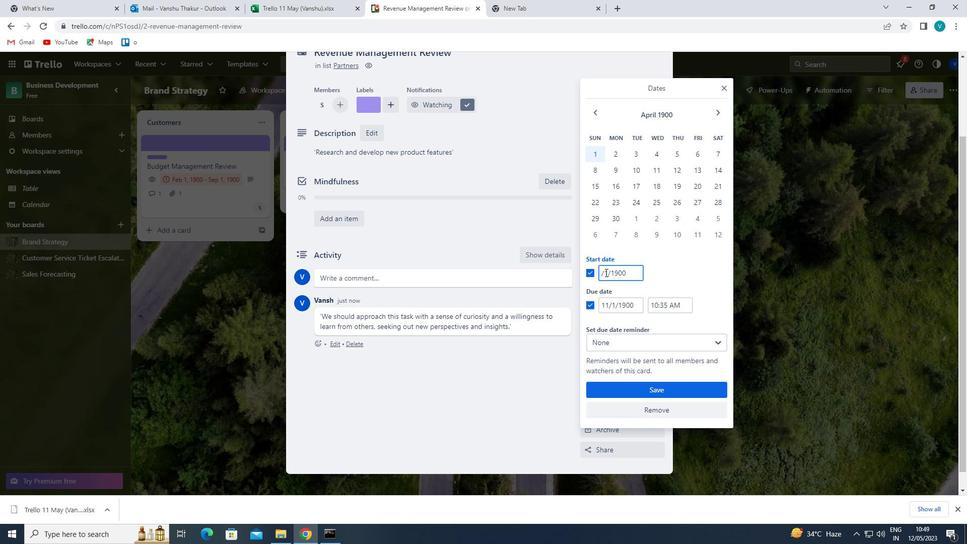 
Action: Mouse moved to (607, 300)
Screenshot: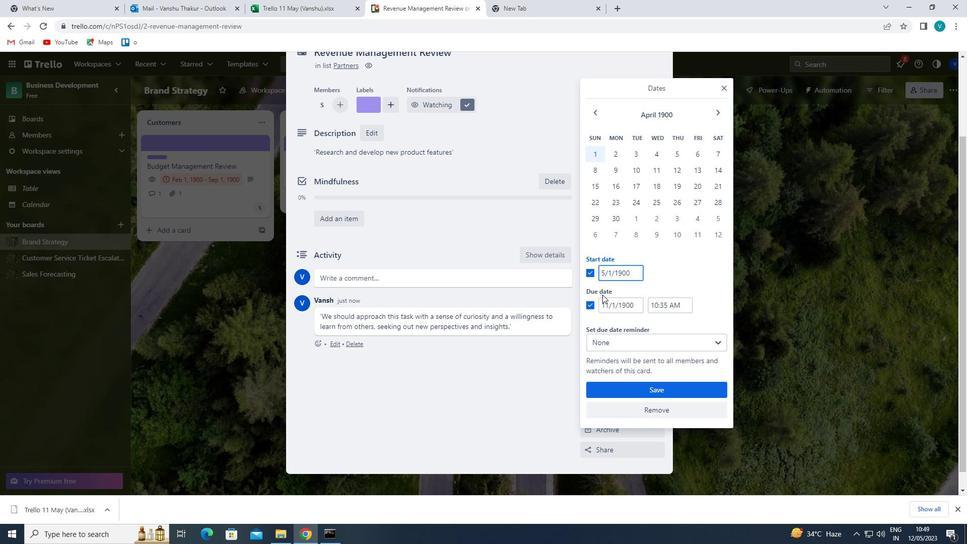 
Action: Mouse pressed left at (607, 300)
Screenshot: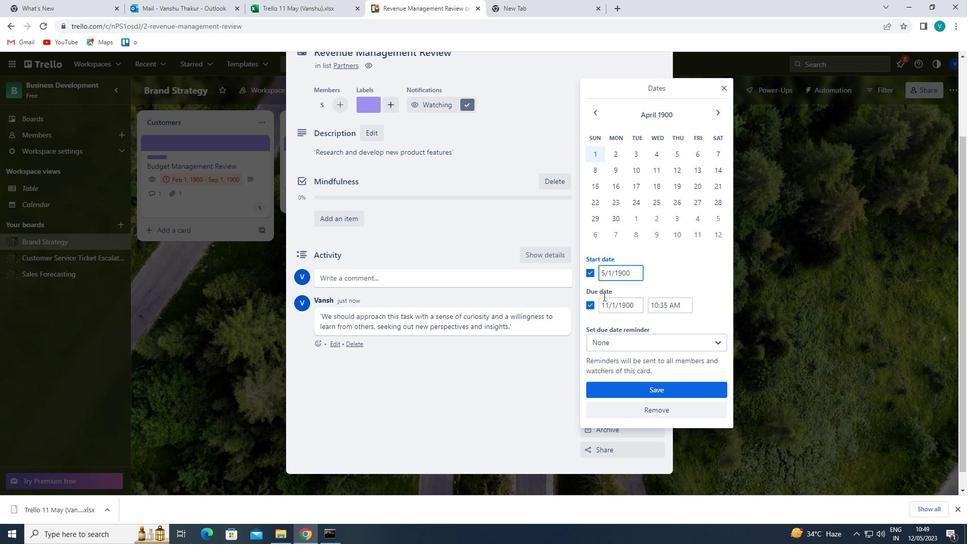 
Action: Mouse moved to (607, 304)
Screenshot: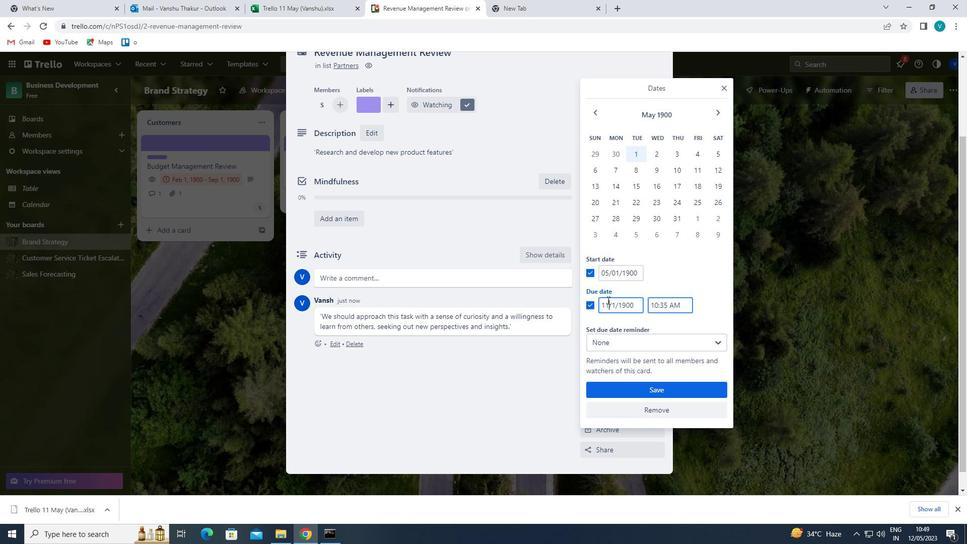 
Action: Key pressed <Key.backspace><Key.backspace>12
Screenshot: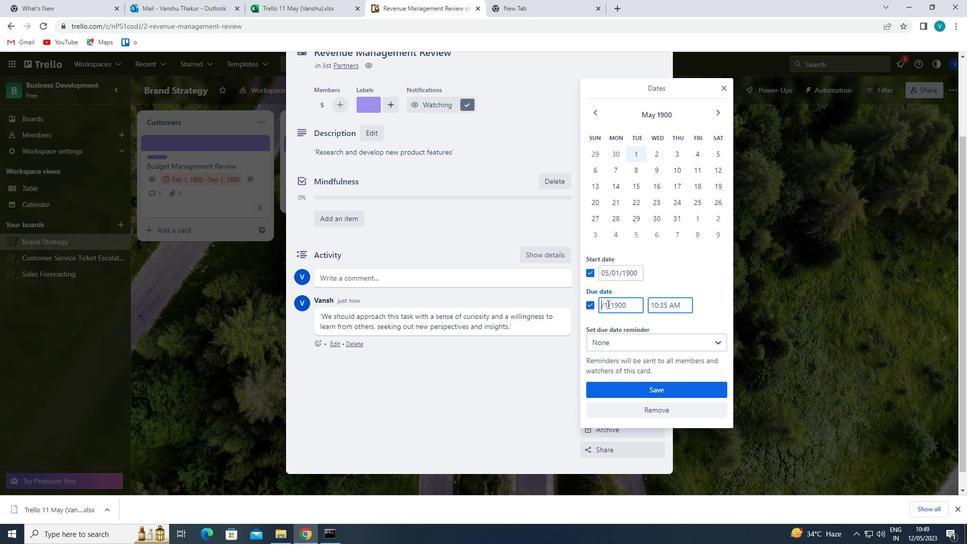 
Action: Mouse moved to (664, 391)
Screenshot: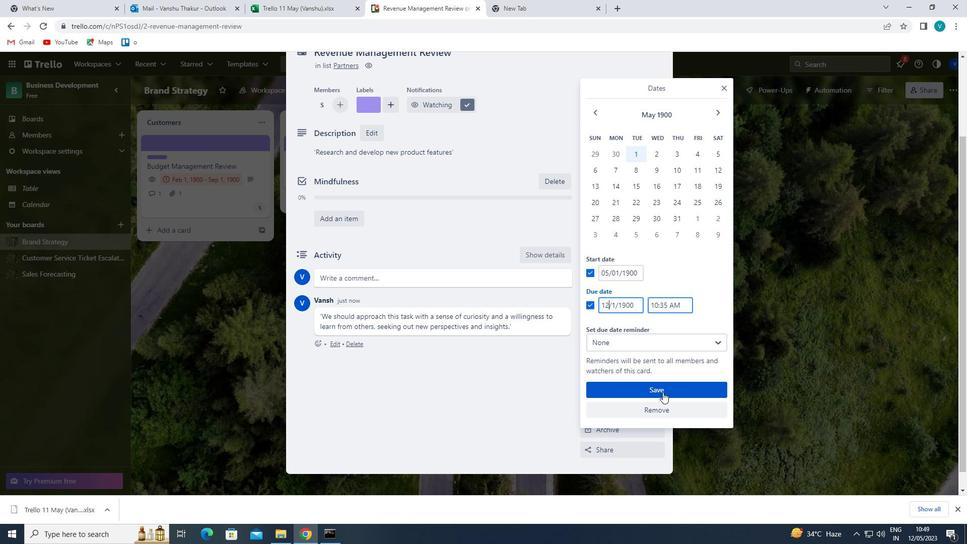 
Action: Mouse pressed left at (664, 391)
Screenshot: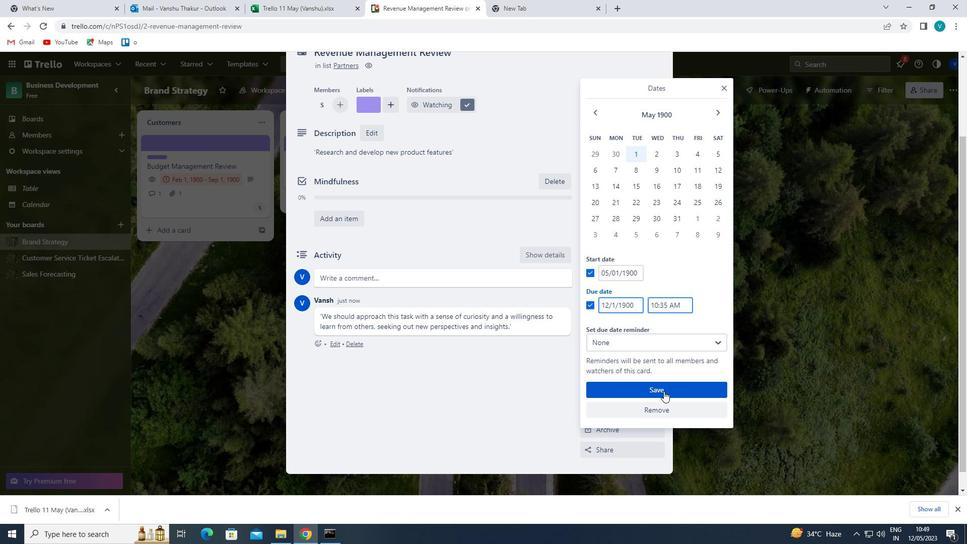 
